 Task: Create a due date automation trigger when advanced on, 2 days after a card is due add content with a name not ending with resume at 11:00 AM.
Action: Mouse moved to (940, 276)
Screenshot: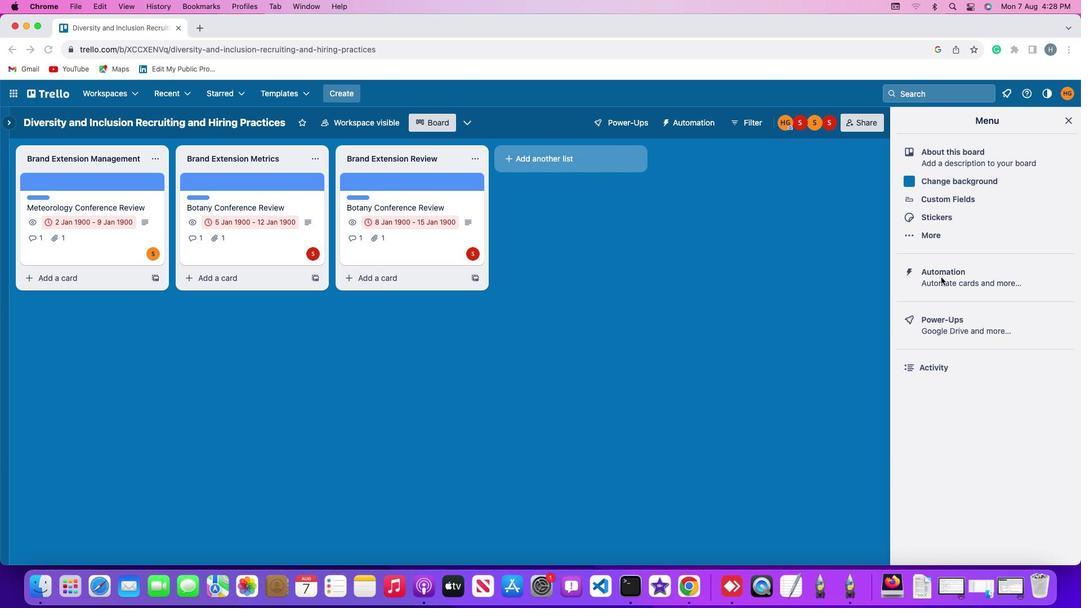 
Action: Mouse pressed left at (940, 276)
Screenshot: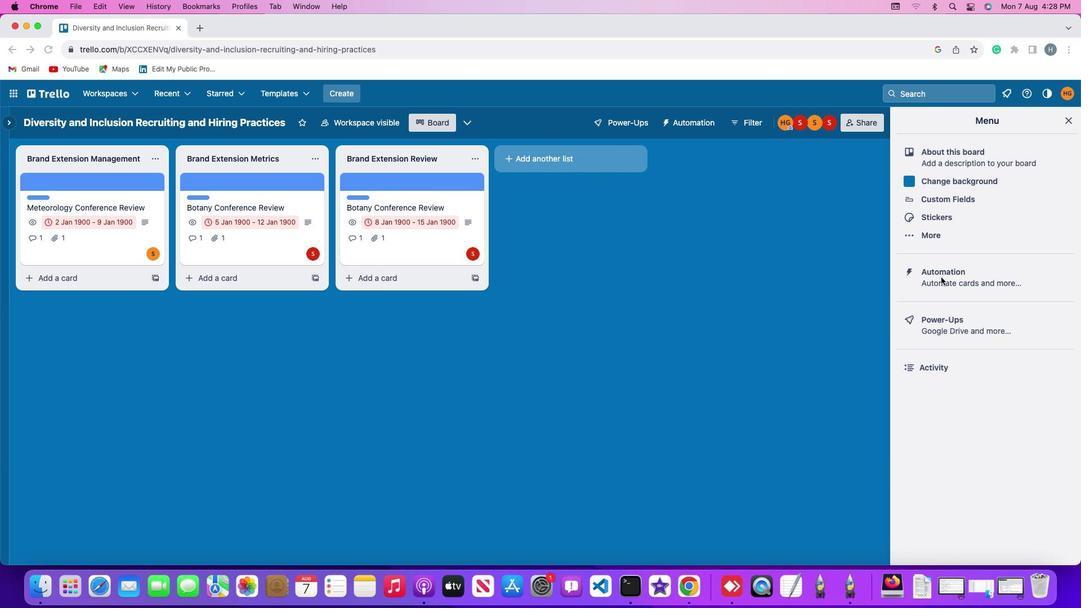 
Action: Mouse pressed left at (940, 276)
Screenshot: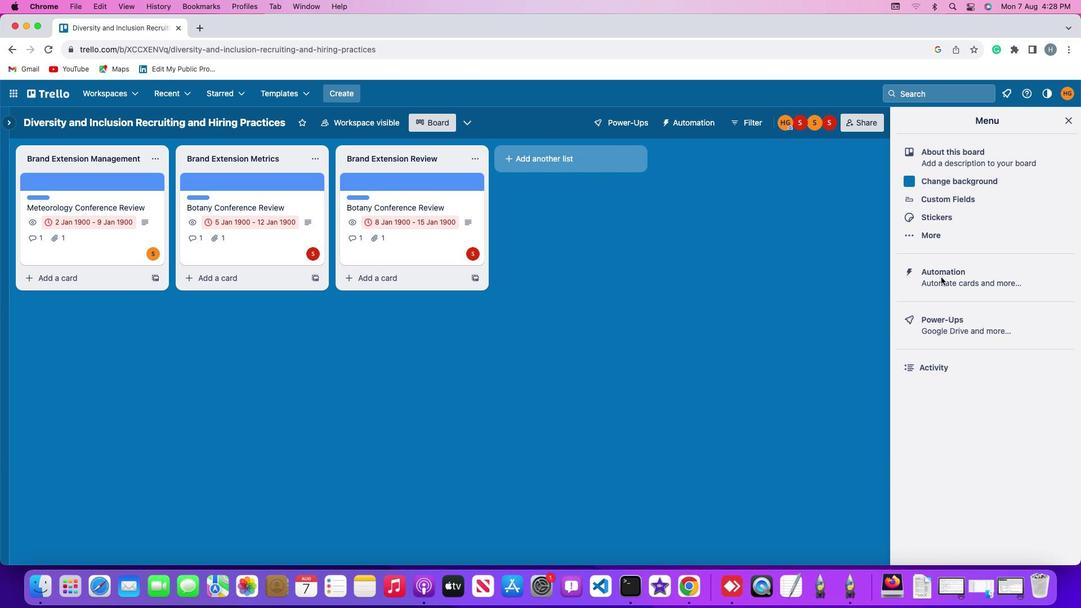 
Action: Mouse moved to (74, 264)
Screenshot: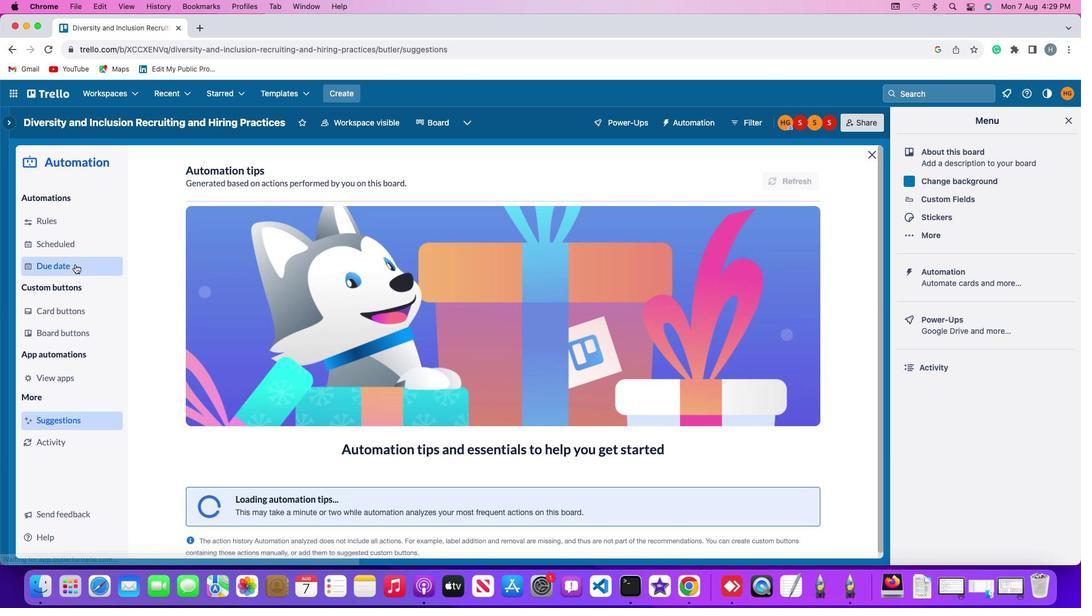 
Action: Mouse pressed left at (74, 264)
Screenshot: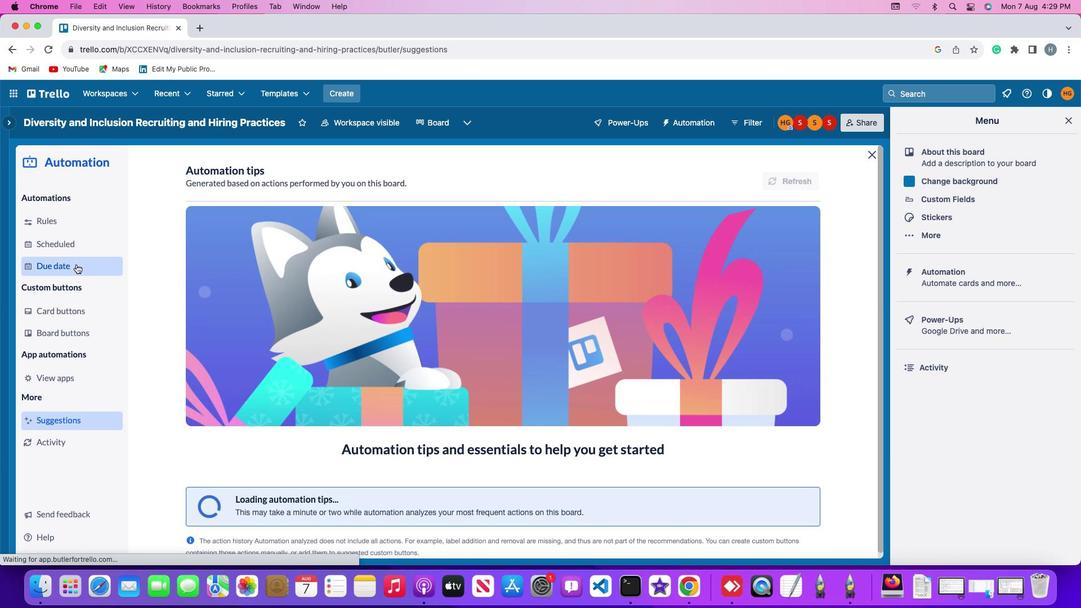 
Action: Mouse moved to (758, 170)
Screenshot: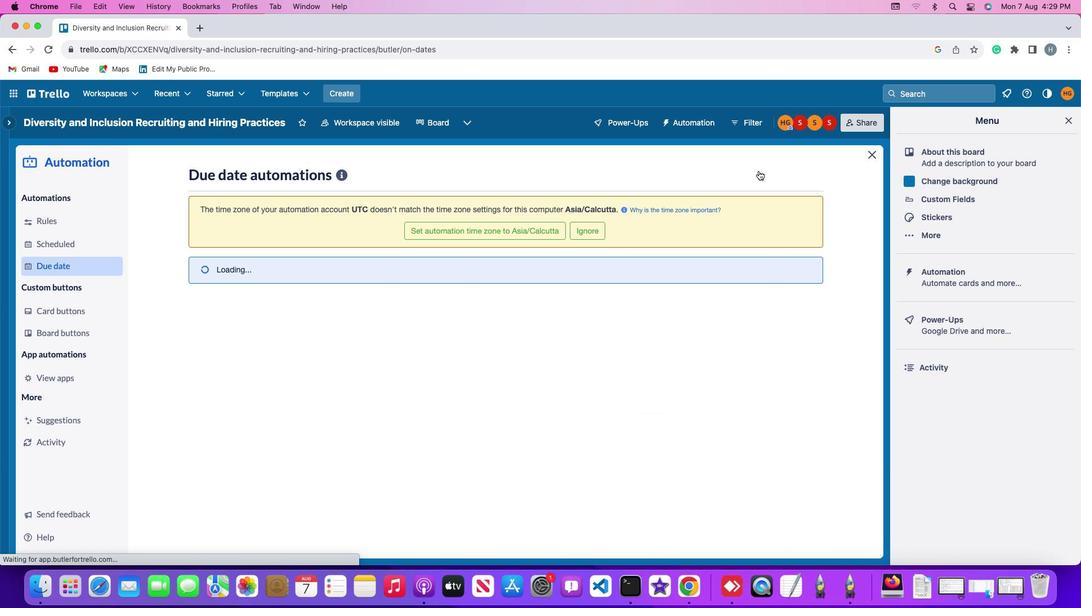 
Action: Mouse pressed left at (758, 170)
Screenshot: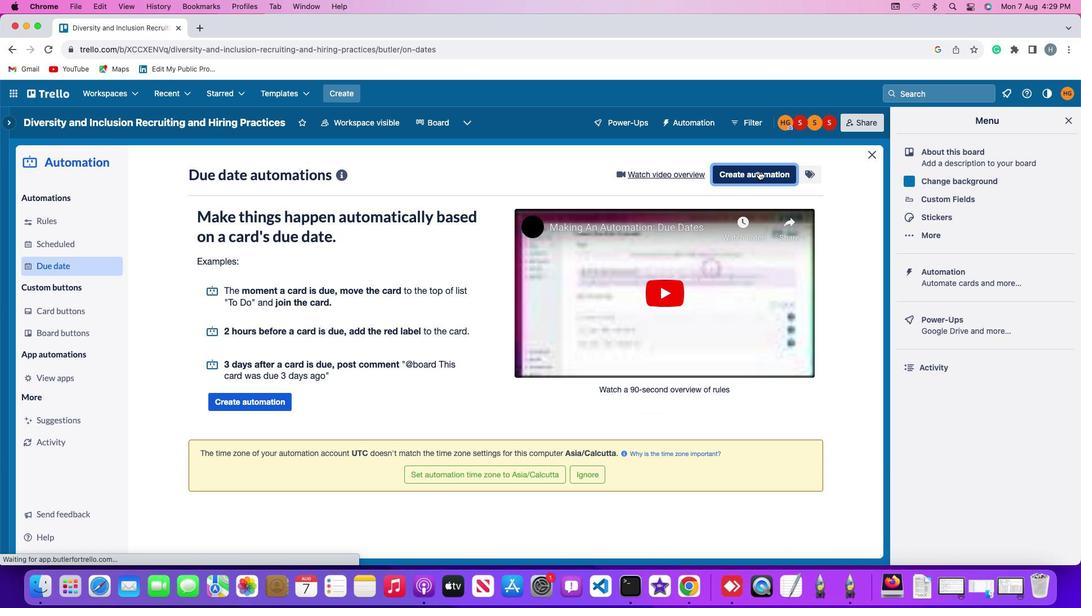 
Action: Mouse moved to (472, 280)
Screenshot: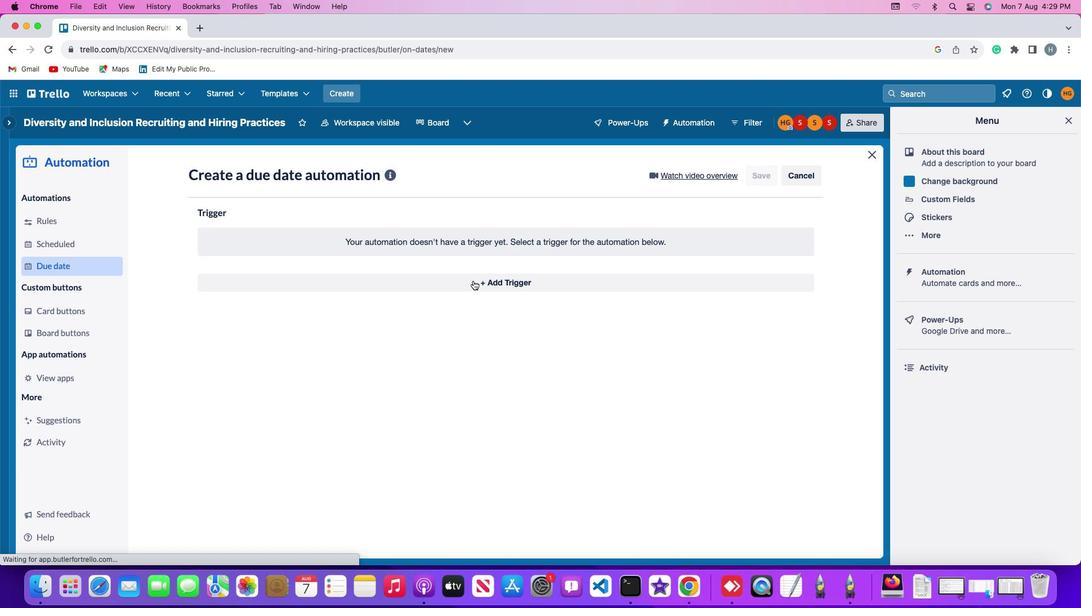 
Action: Mouse pressed left at (472, 280)
Screenshot: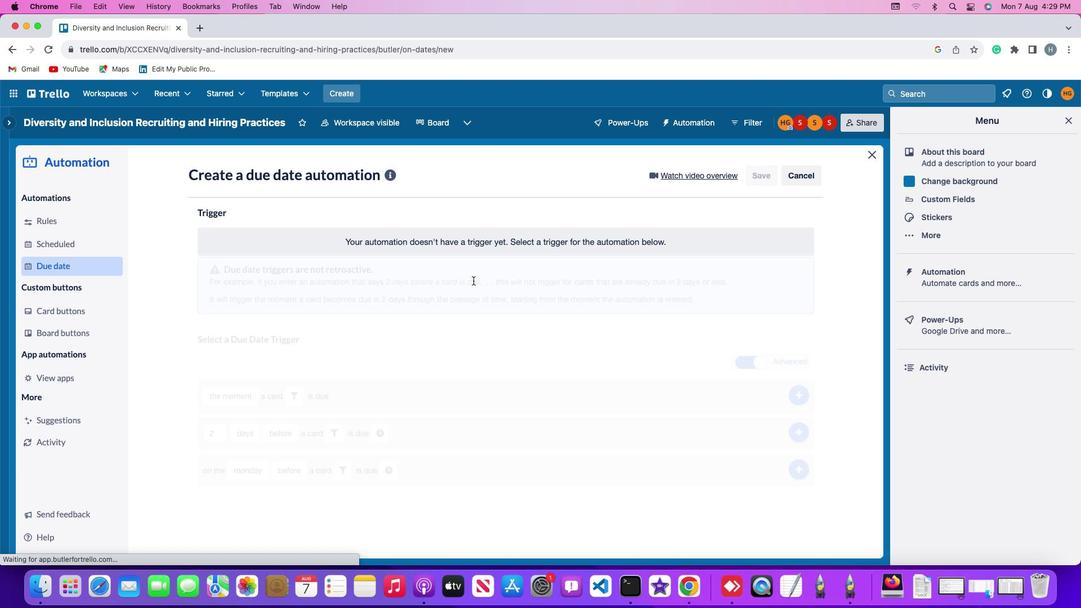 
Action: Mouse moved to (219, 454)
Screenshot: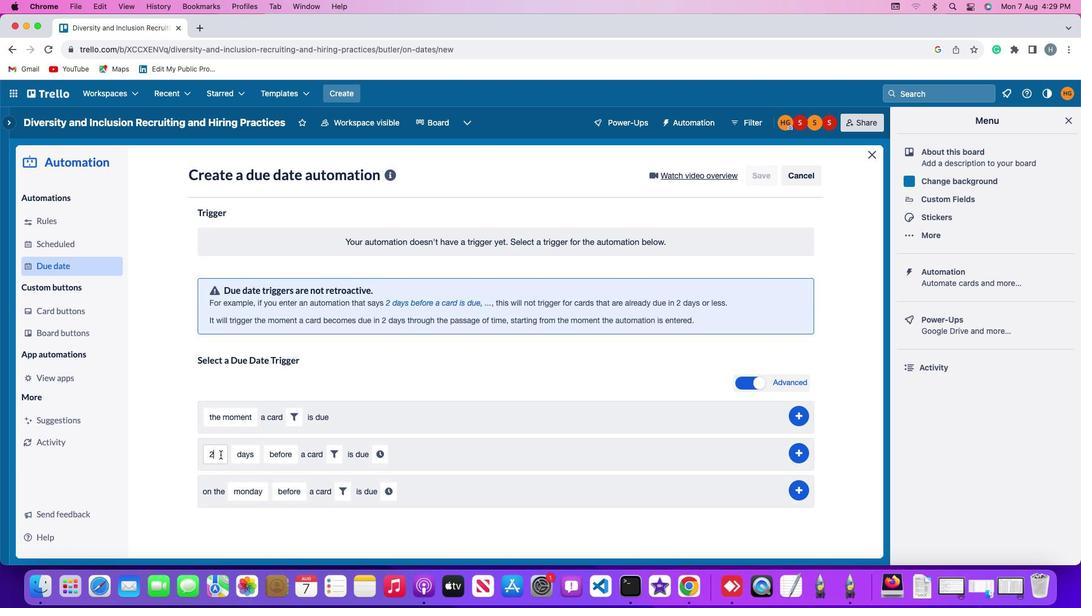 
Action: Mouse pressed left at (219, 454)
Screenshot: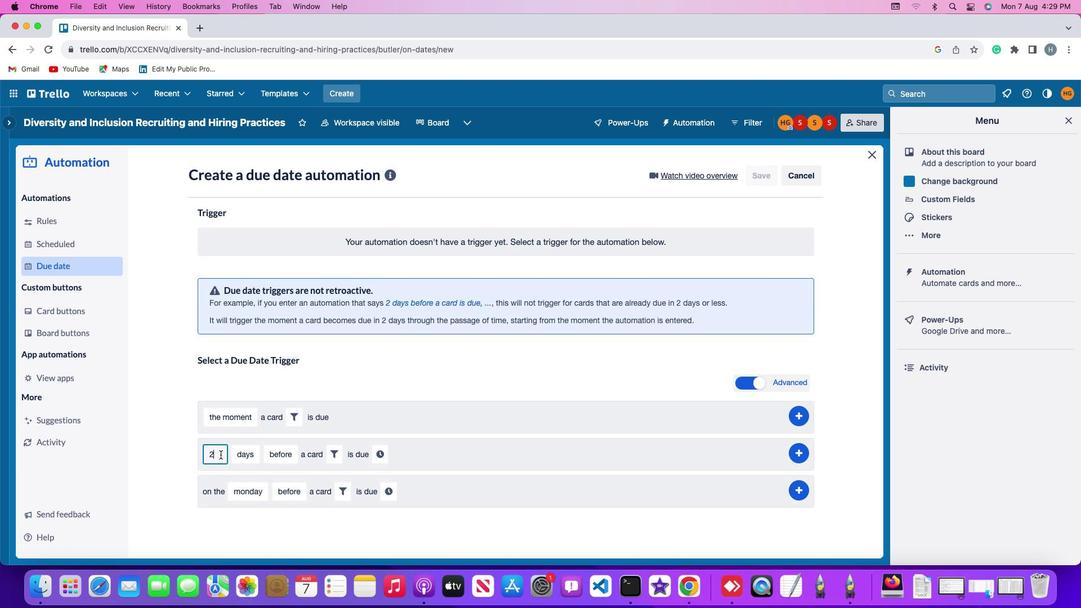 
Action: Key pressed Key.backspace'2'
Screenshot: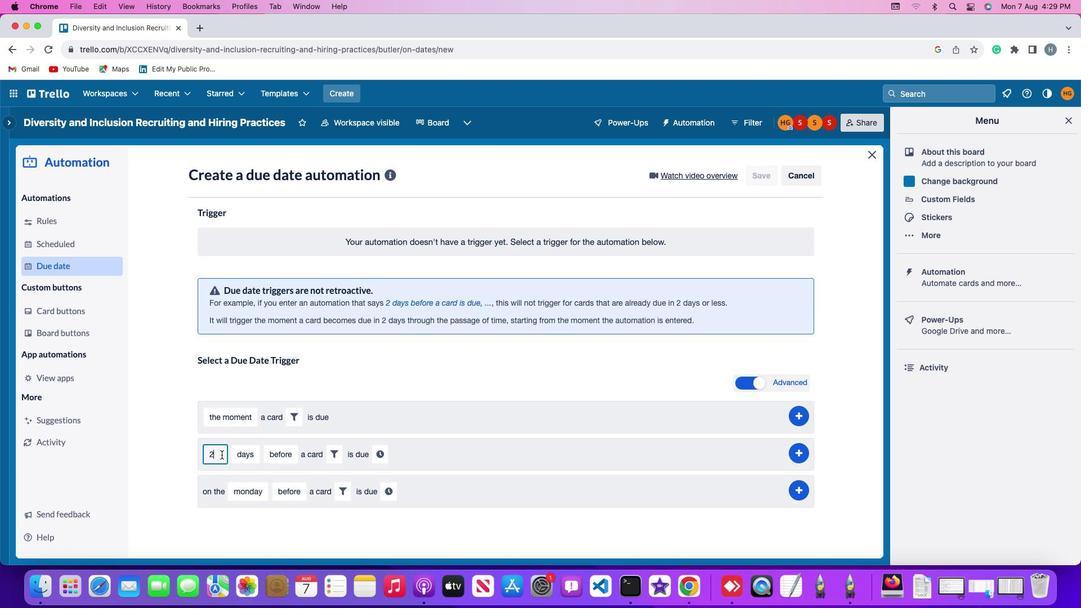 
Action: Mouse moved to (240, 453)
Screenshot: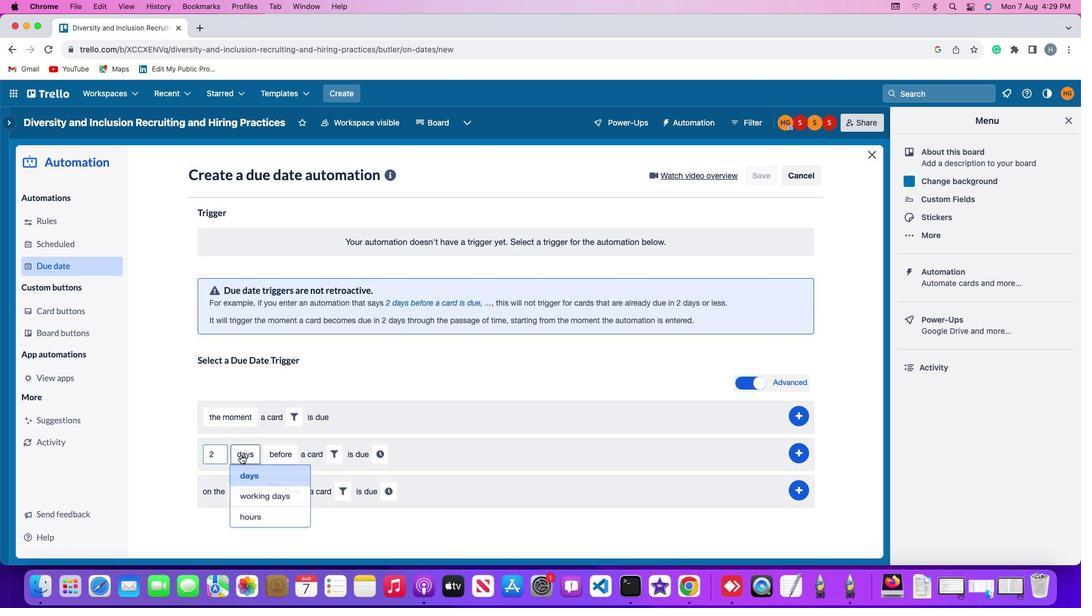 
Action: Mouse pressed left at (240, 453)
Screenshot: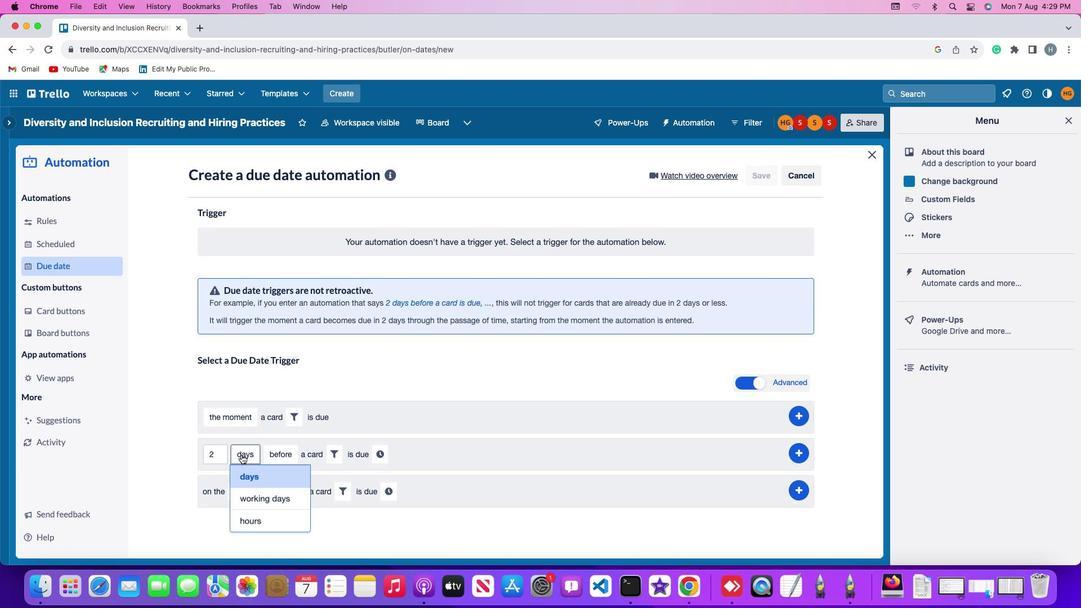
Action: Mouse moved to (258, 478)
Screenshot: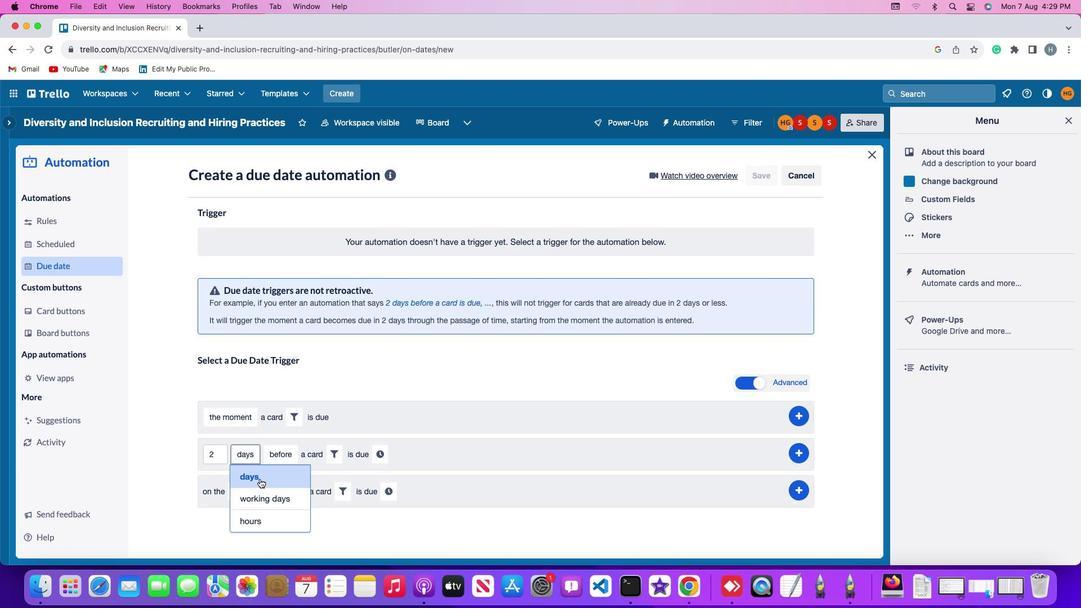 
Action: Mouse pressed left at (258, 478)
Screenshot: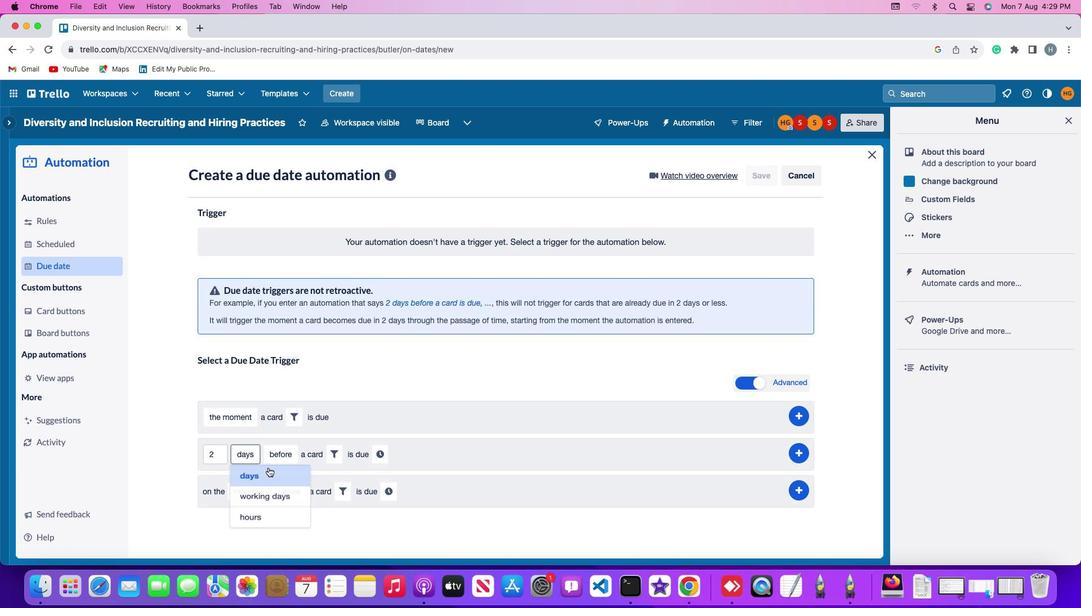 
Action: Mouse moved to (277, 453)
Screenshot: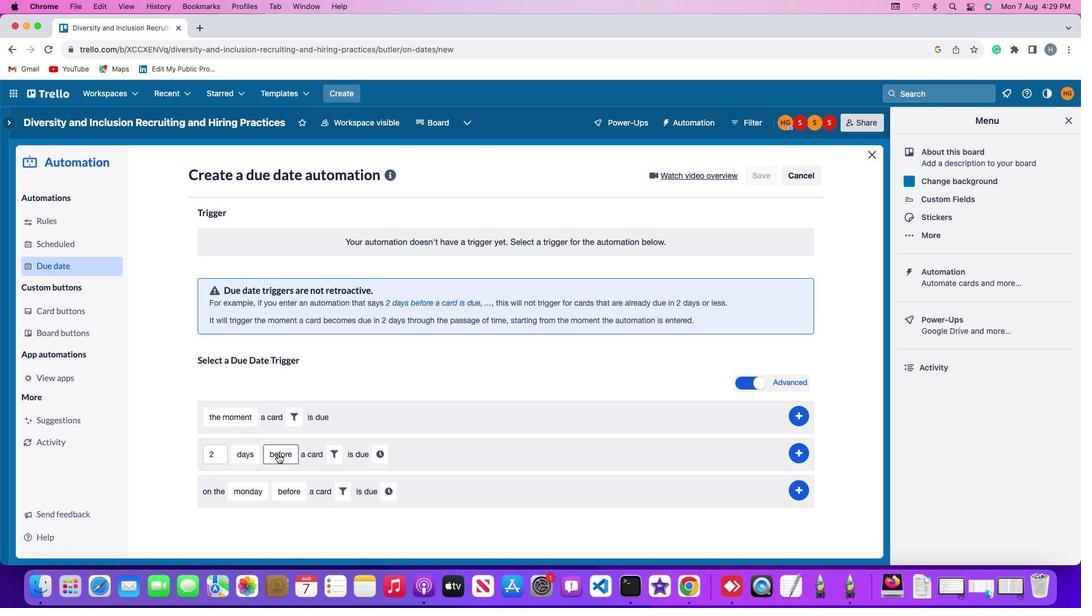 
Action: Mouse pressed left at (277, 453)
Screenshot: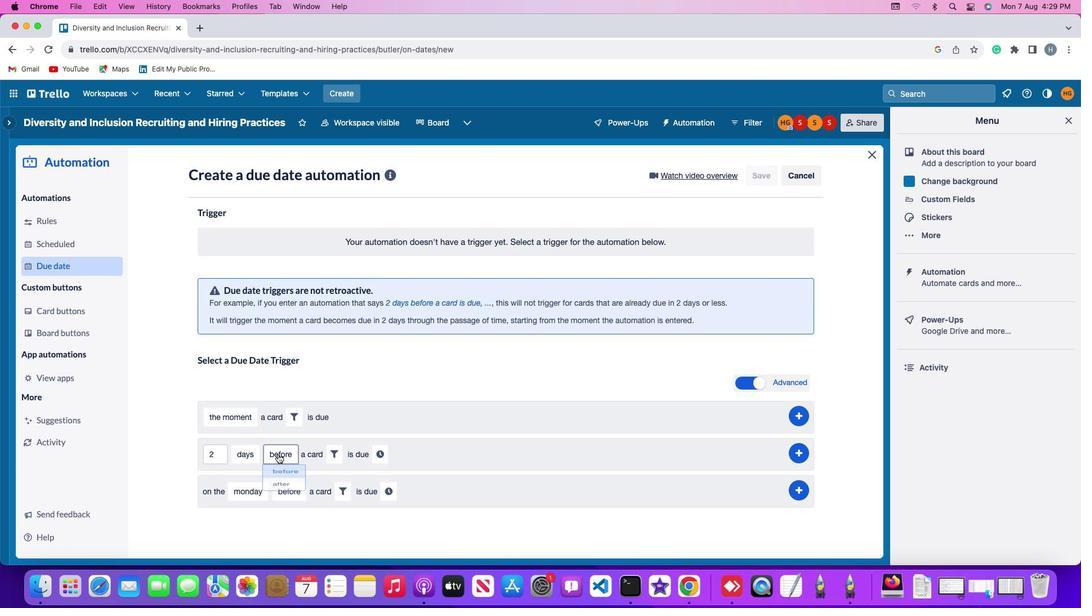 
Action: Mouse moved to (277, 502)
Screenshot: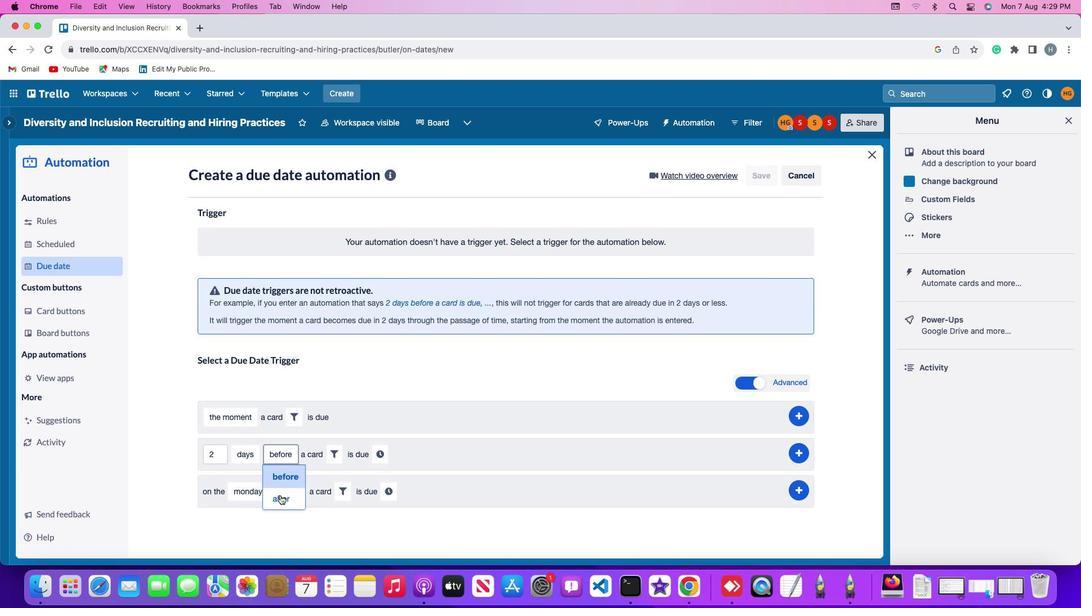
Action: Mouse pressed left at (277, 502)
Screenshot: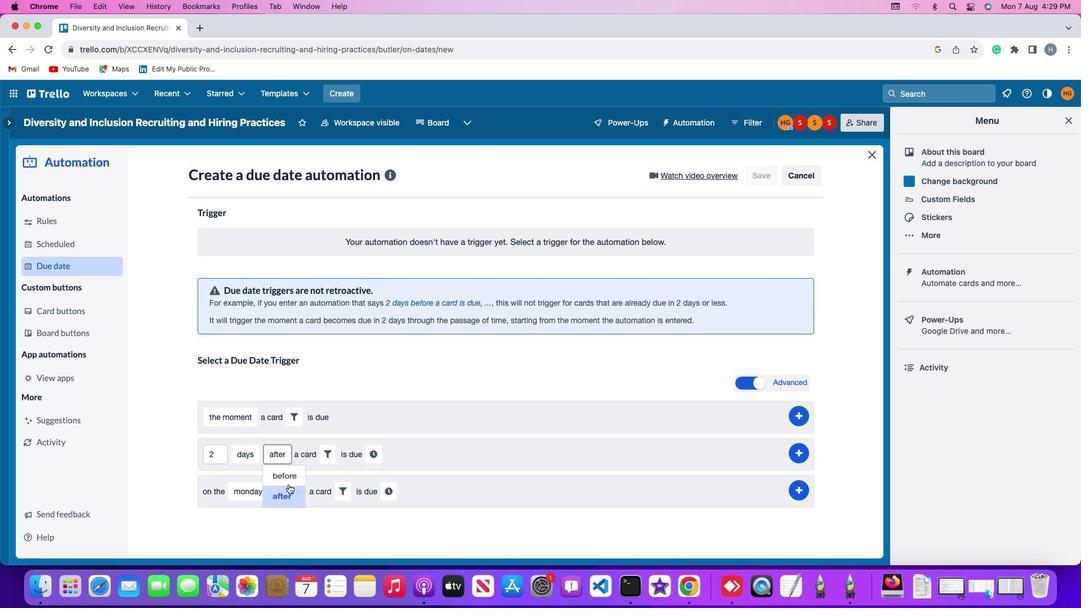 
Action: Mouse moved to (325, 454)
Screenshot: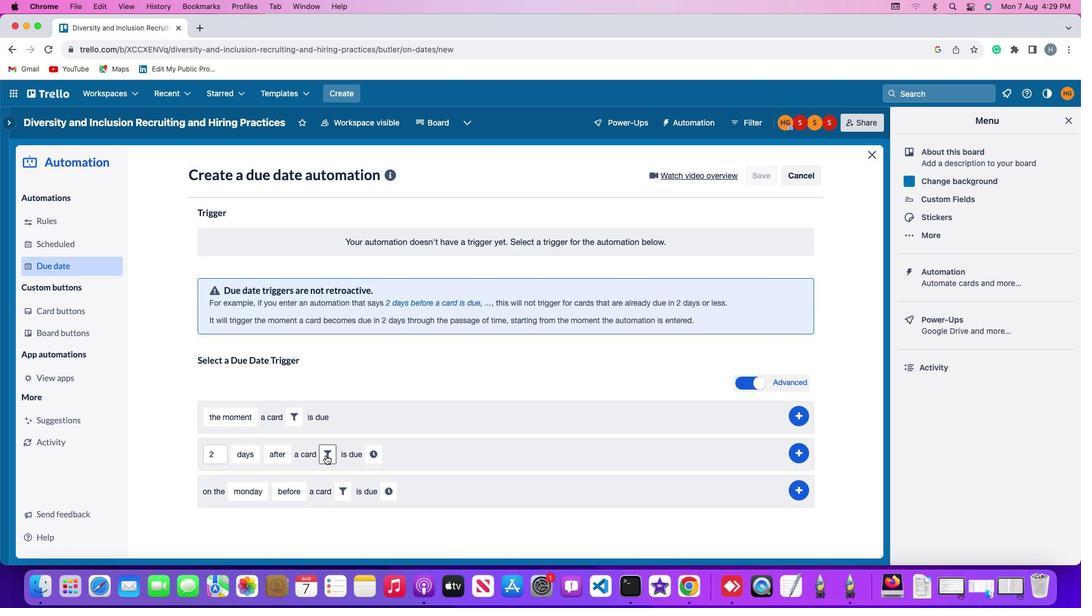 
Action: Mouse pressed left at (325, 454)
Screenshot: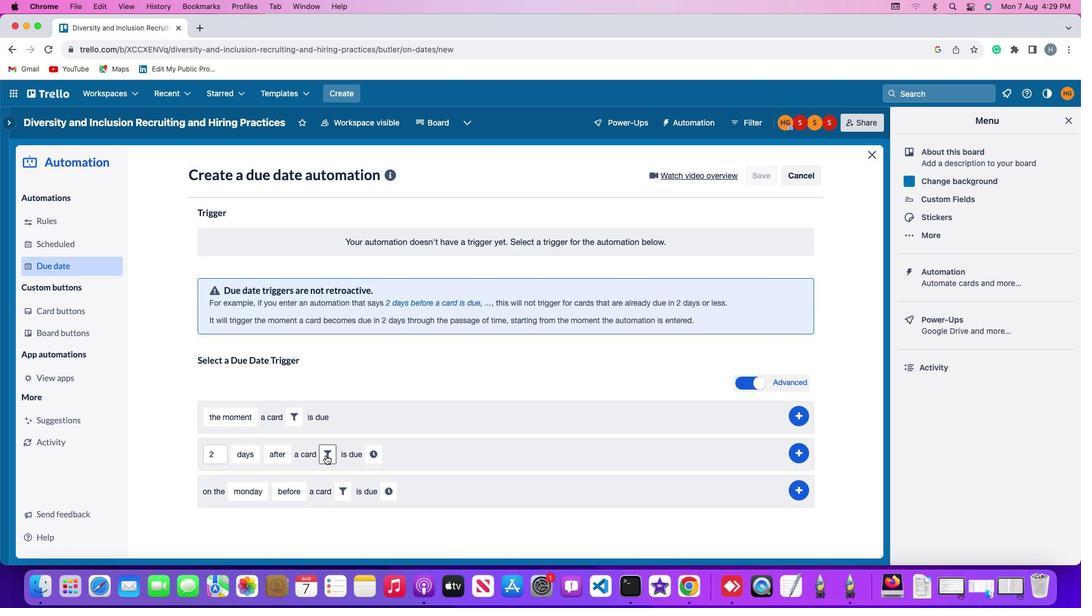 
Action: Mouse moved to (469, 489)
Screenshot: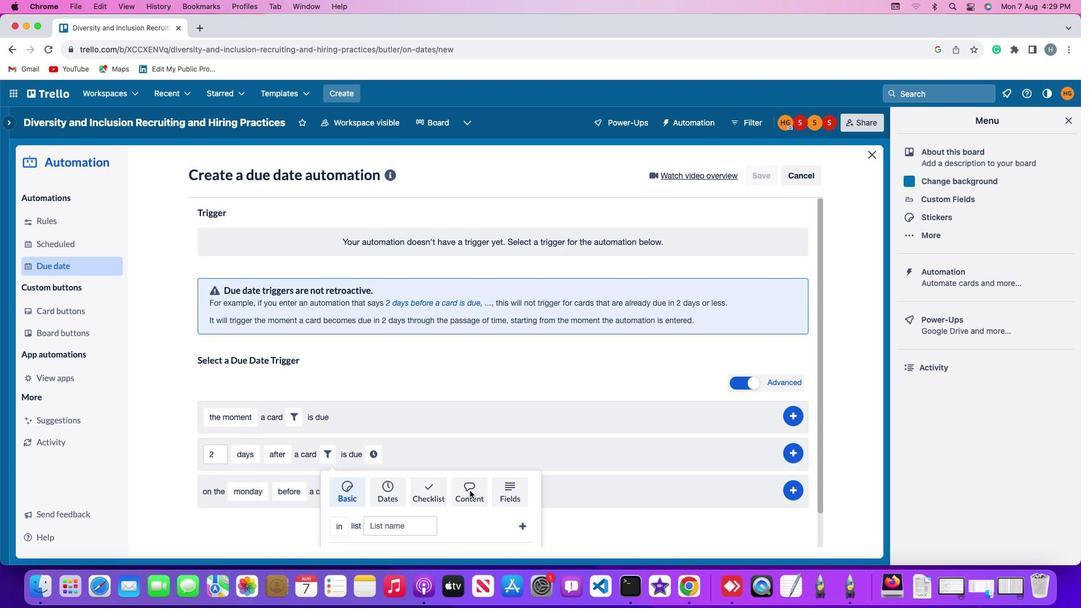 
Action: Mouse pressed left at (469, 489)
Screenshot: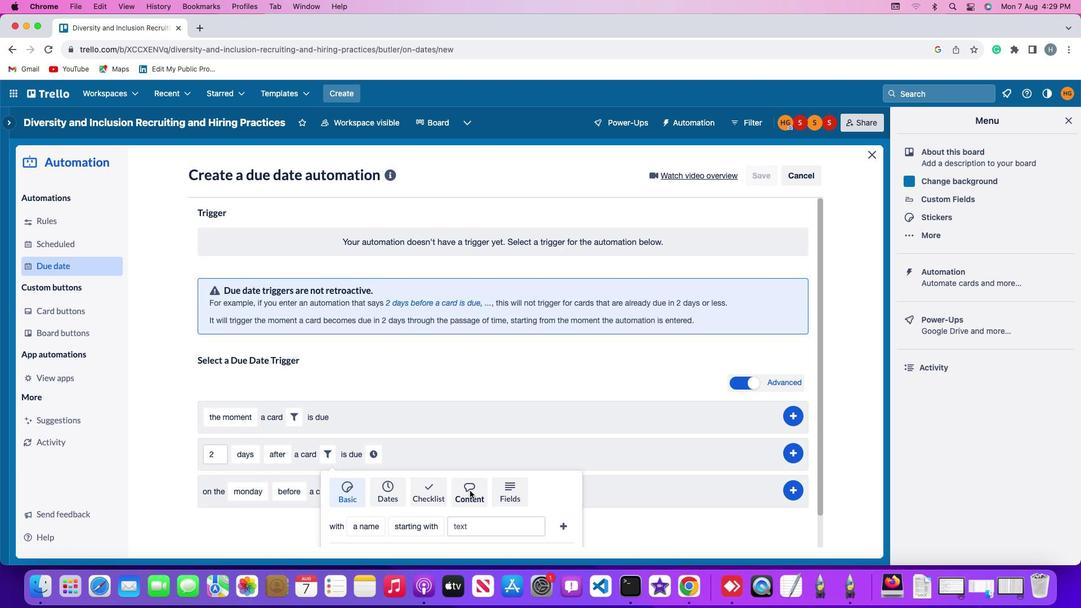 
Action: Mouse moved to (450, 491)
Screenshot: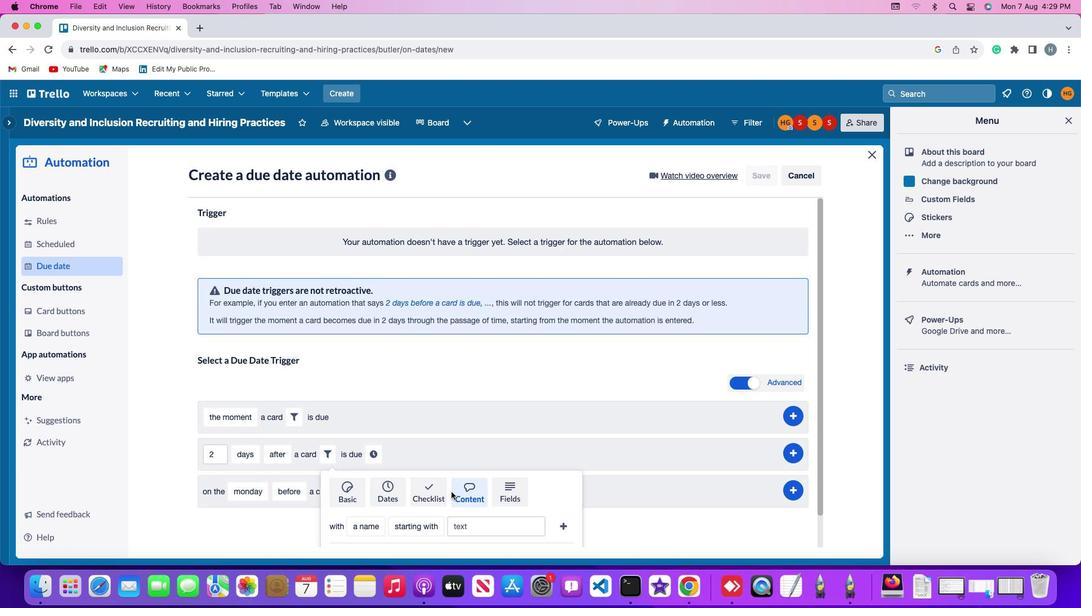 
Action: Mouse scrolled (450, 491) with delta (0, 0)
Screenshot: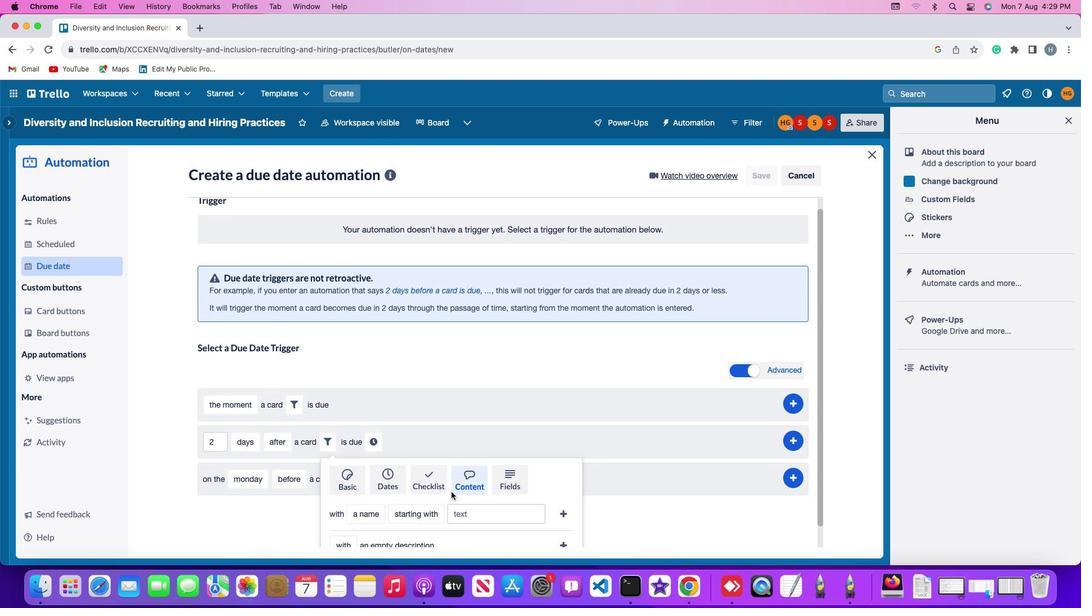 
Action: Mouse moved to (450, 491)
Screenshot: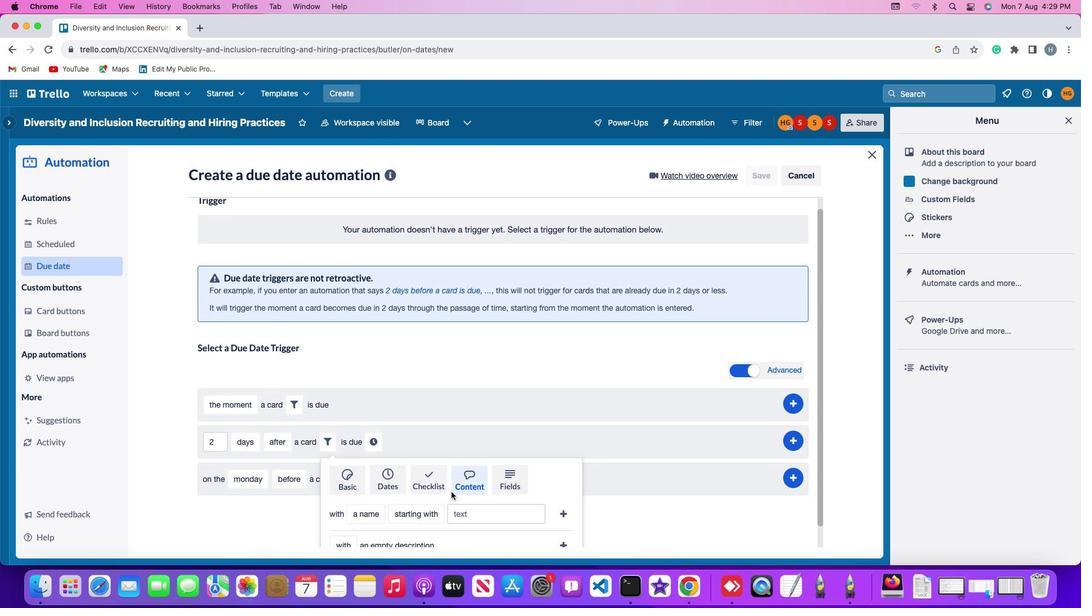 
Action: Mouse scrolled (450, 491) with delta (0, 0)
Screenshot: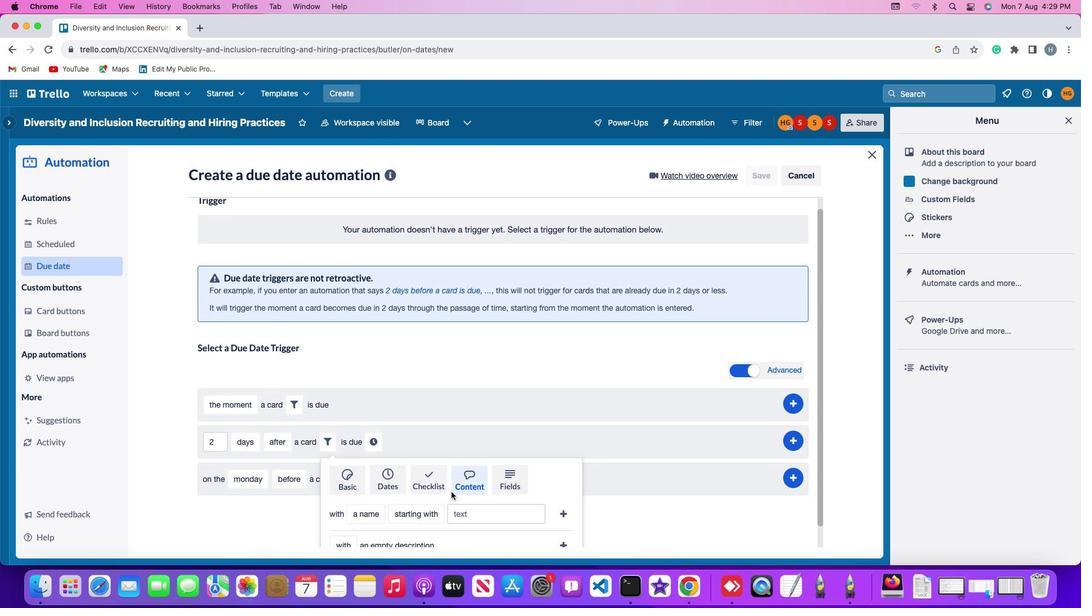
Action: Mouse scrolled (450, 491) with delta (0, -1)
Screenshot: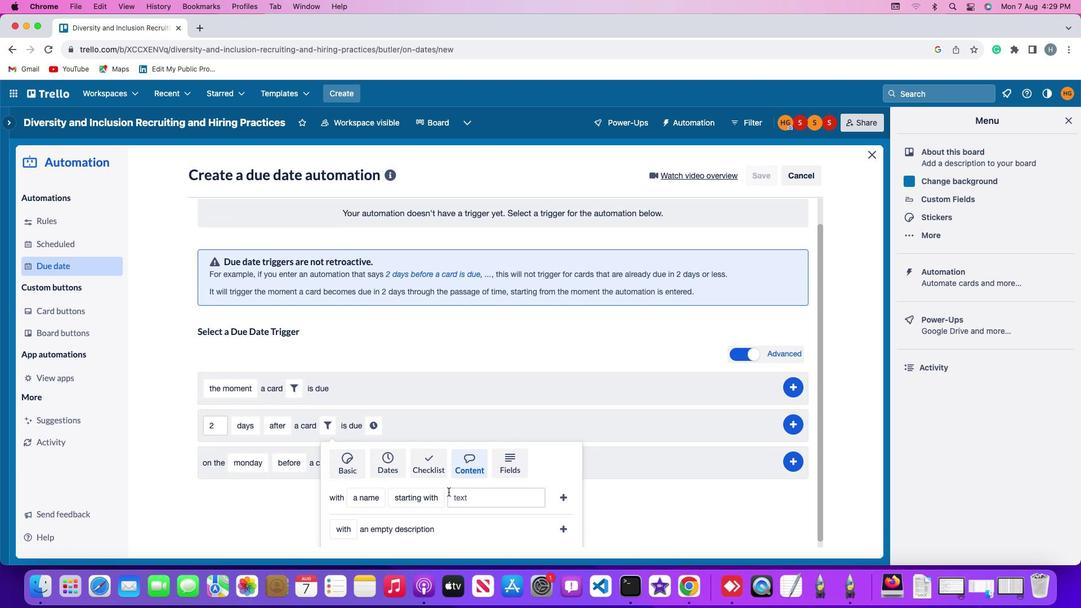 
Action: Mouse moved to (365, 492)
Screenshot: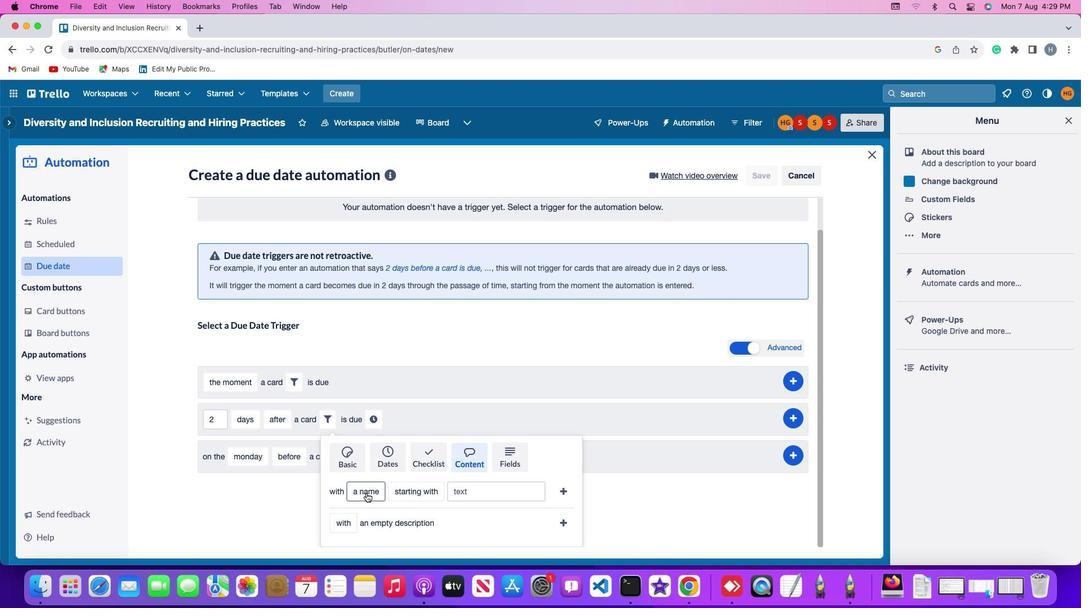 
Action: Mouse pressed left at (365, 492)
Screenshot: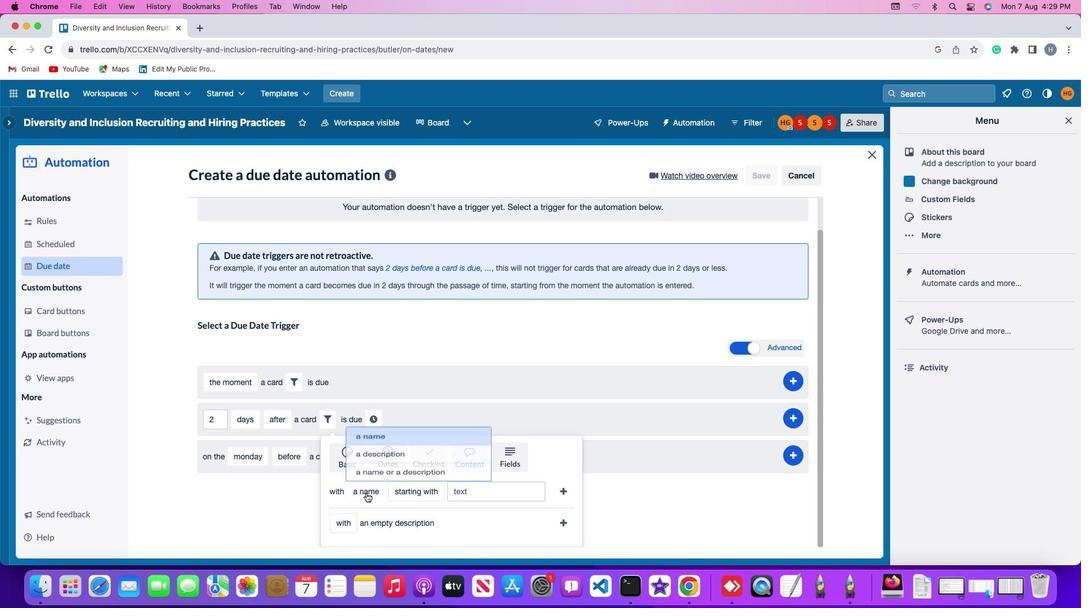 
Action: Mouse moved to (377, 426)
Screenshot: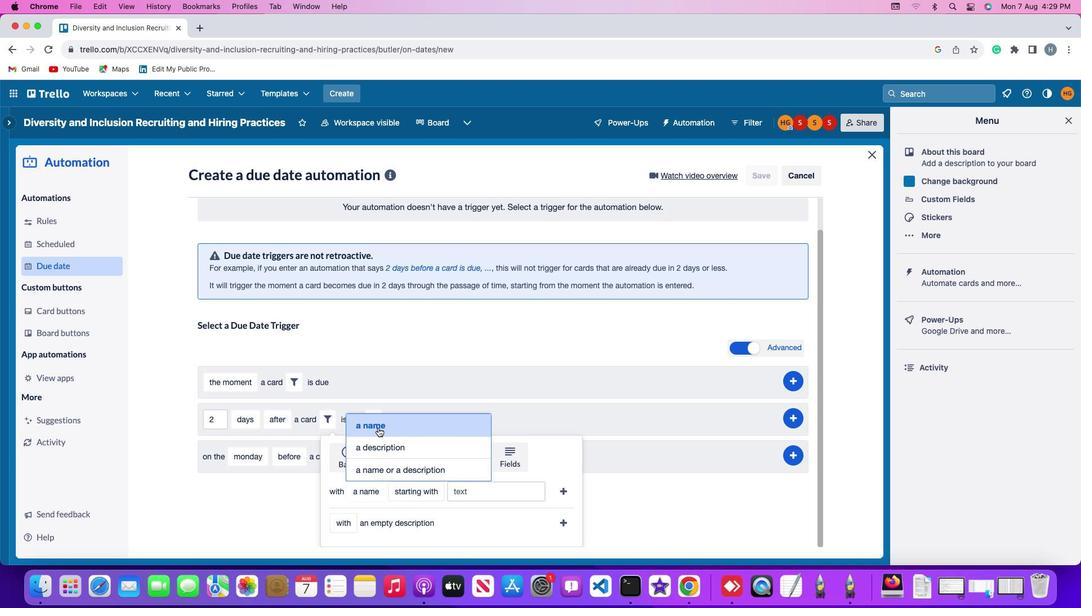 
Action: Mouse pressed left at (377, 426)
Screenshot: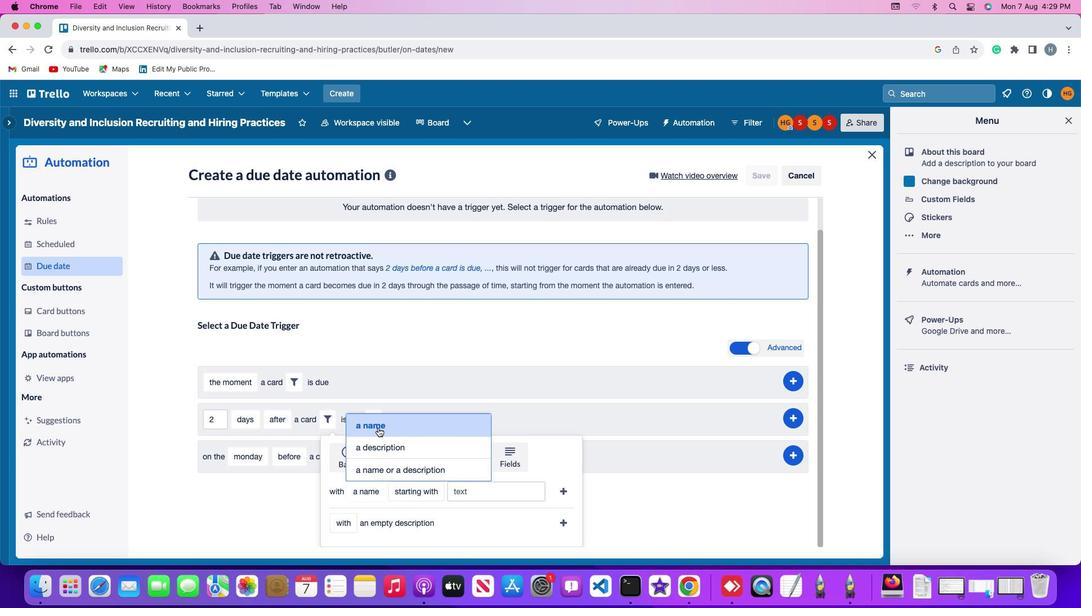 
Action: Mouse moved to (417, 489)
Screenshot: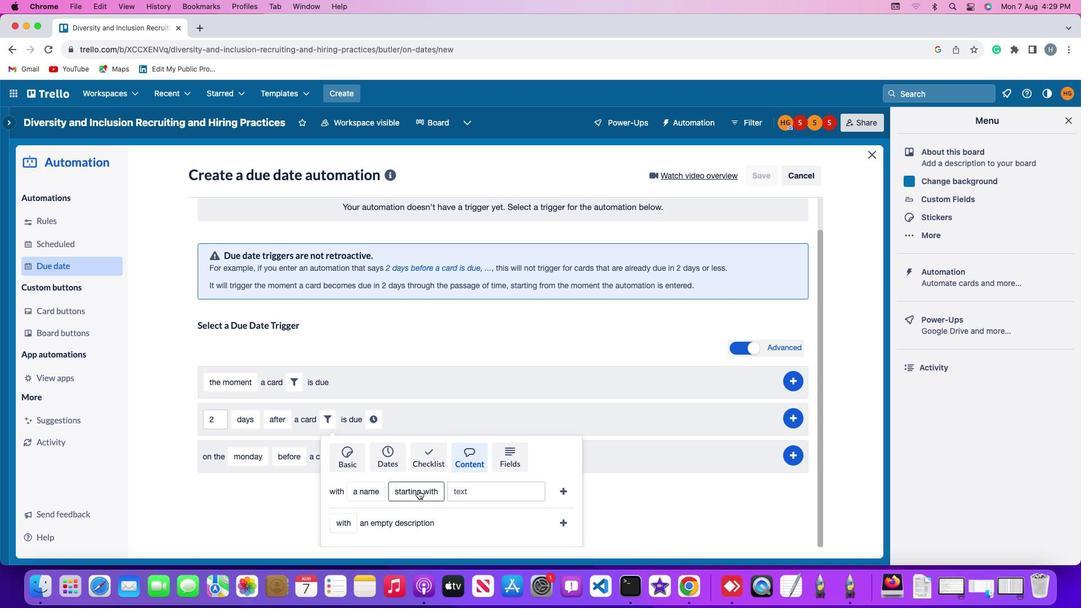 
Action: Mouse pressed left at (417, 489)
Screenshot: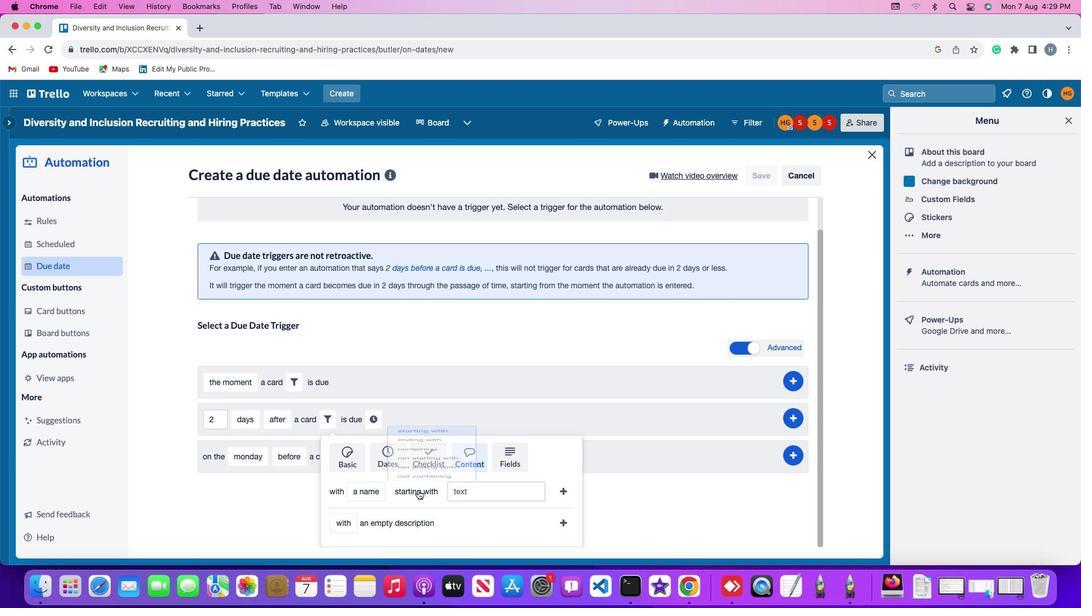 
Action: Mouse moved to (423, 445)
Screenshot: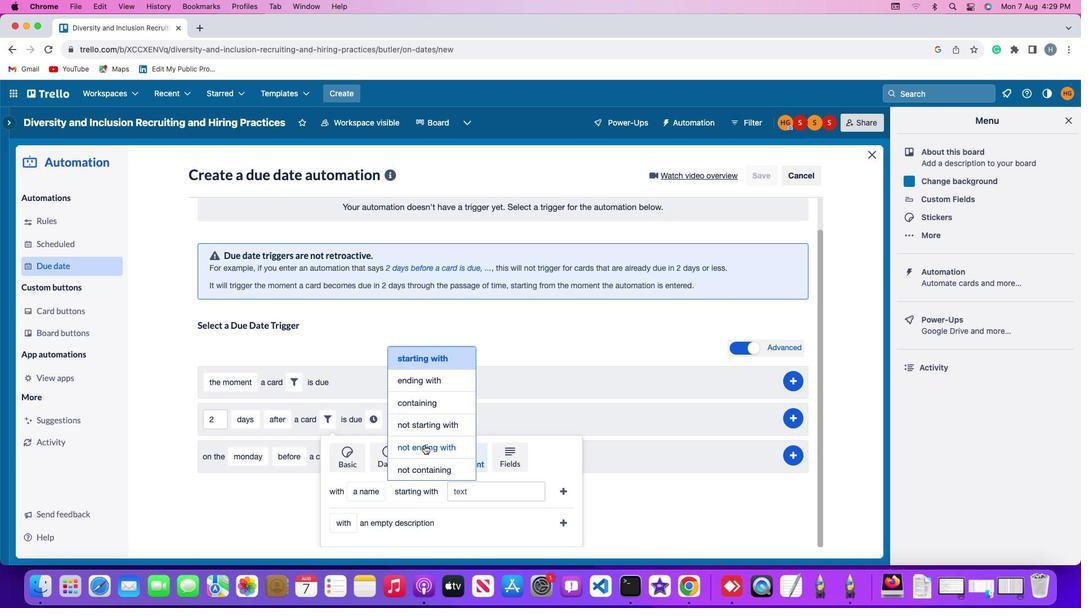 
Action: Mouse pressed left at (423, 445)
Screenshot: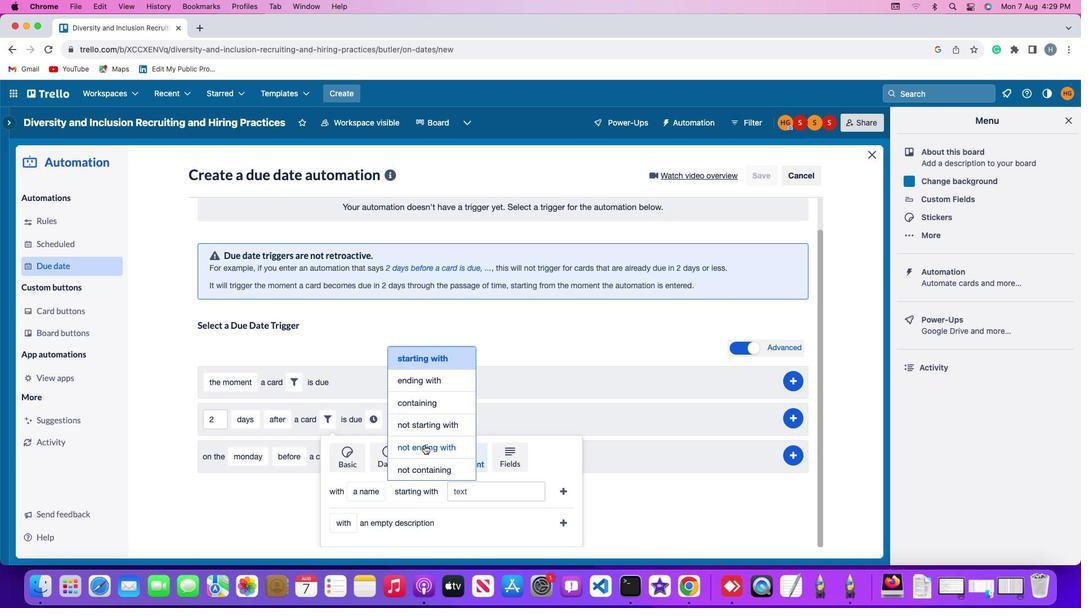 
Action: Mouse moved to (482, 496)
Screenshot: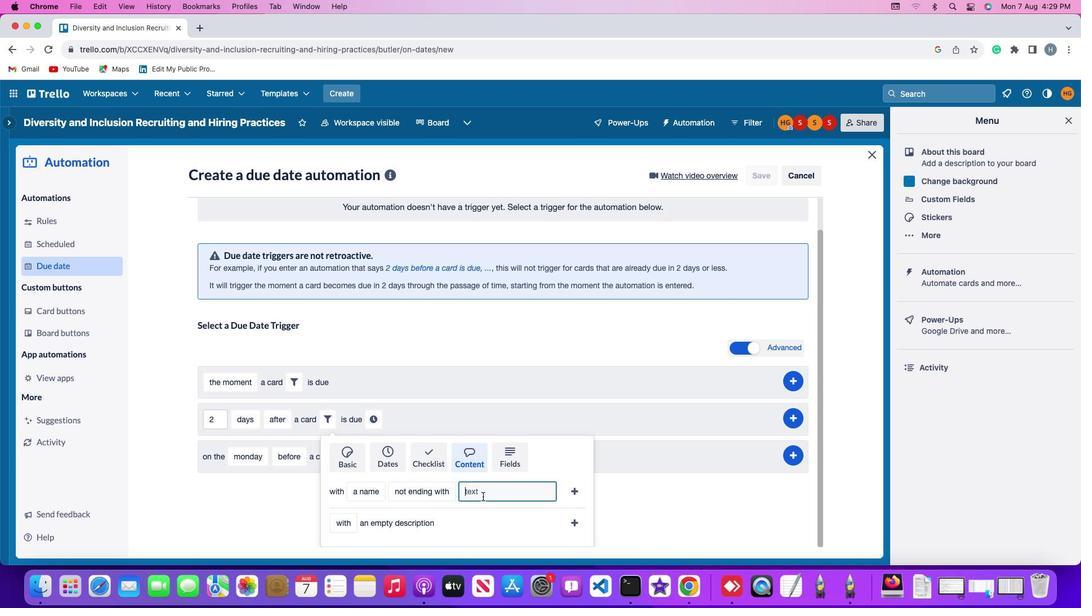 
Action: Mouse pressed left at (482, 496)
Screenshot: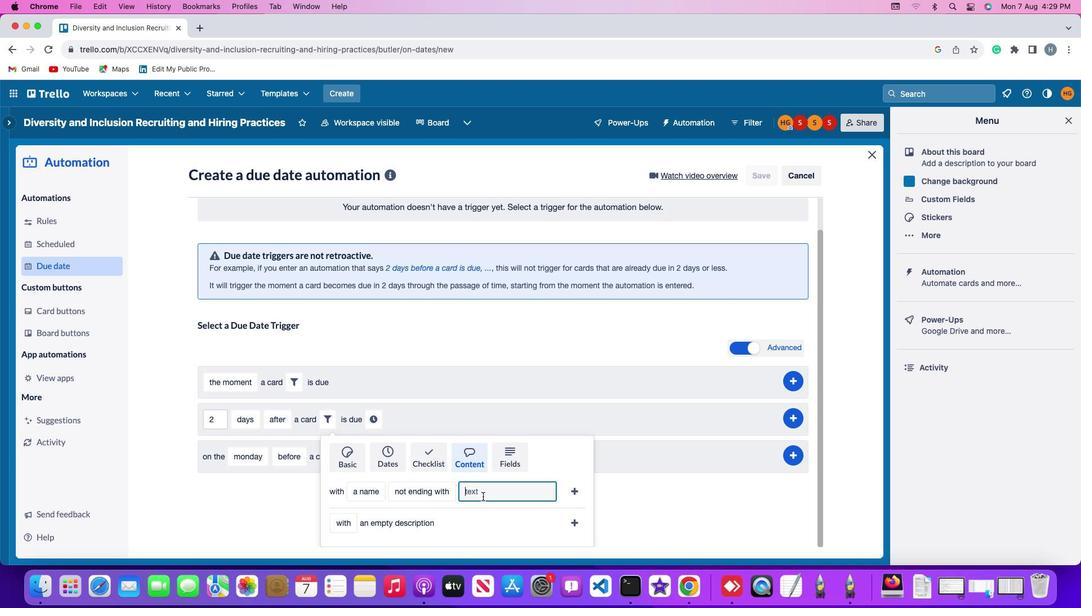 
Action: Mouse moved to (482, 494)
Screenshot: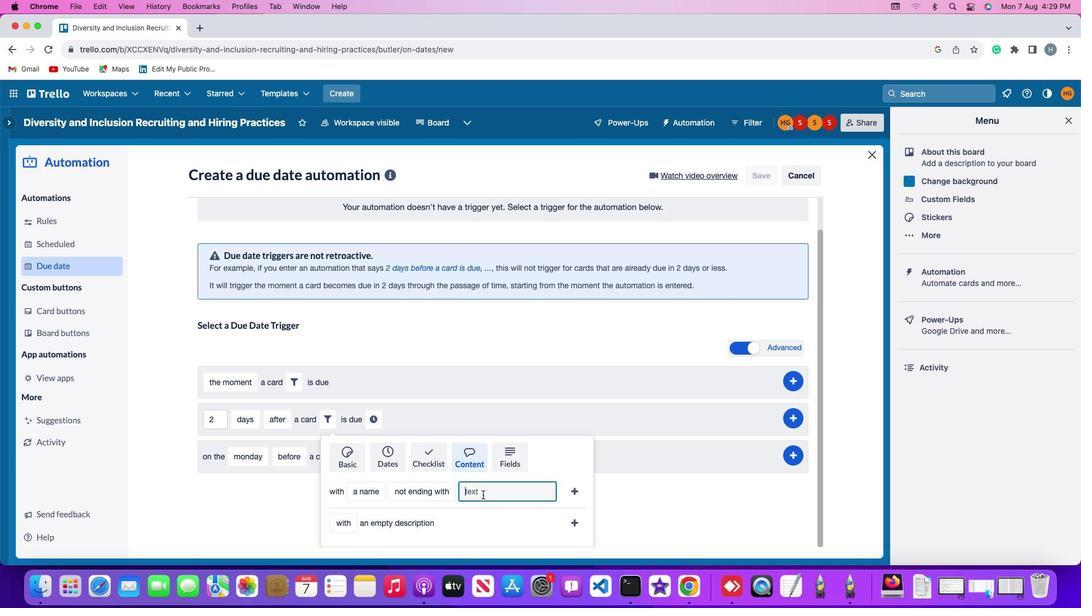
Action: Key pressed 'r''e''s''u''m'
Screenshot: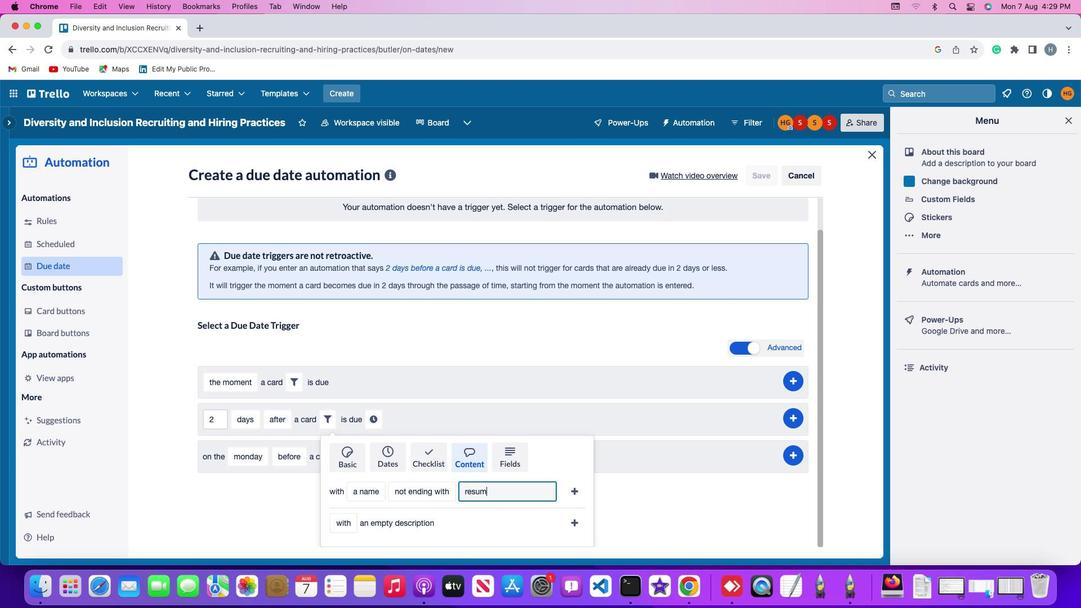 
Action: Mouse moved to (480, 490)
Screenshot: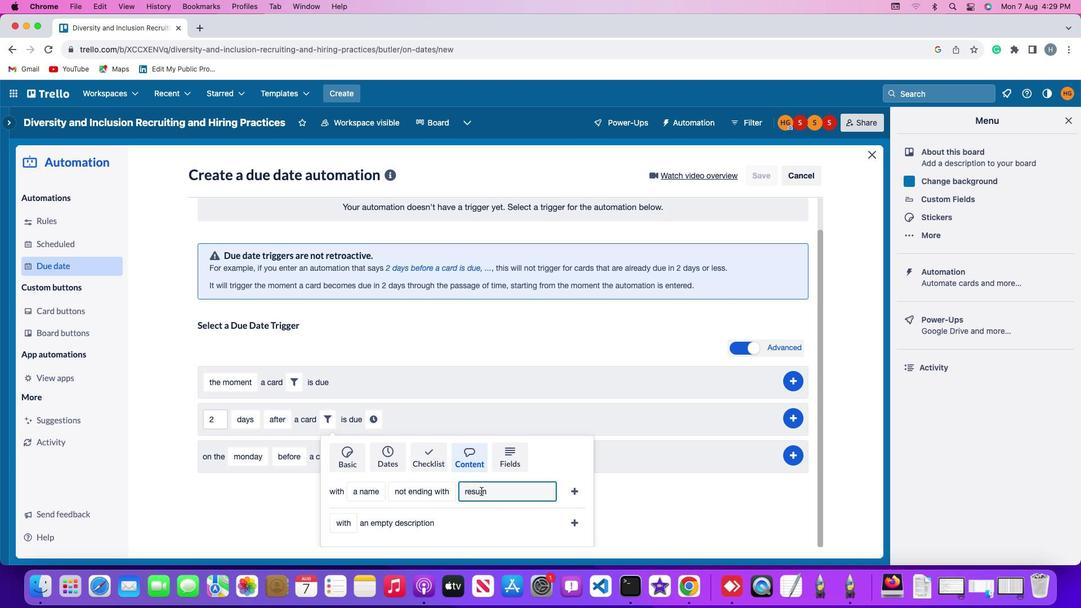 
Action: Key pressed 'e'
Screenshot: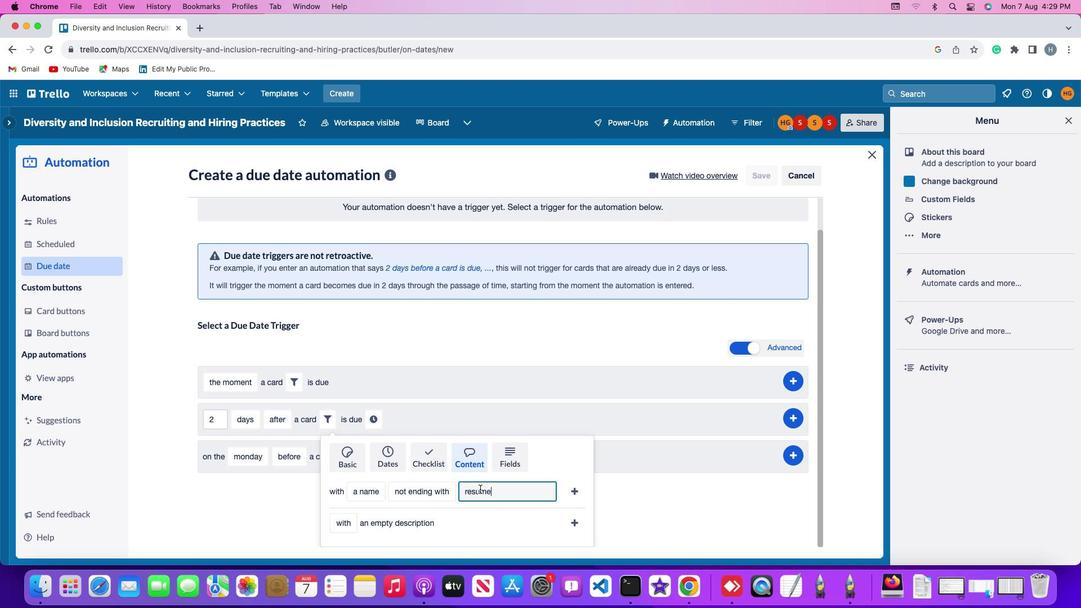 
Action: Mouse moved to (569, 488)
Screenshot: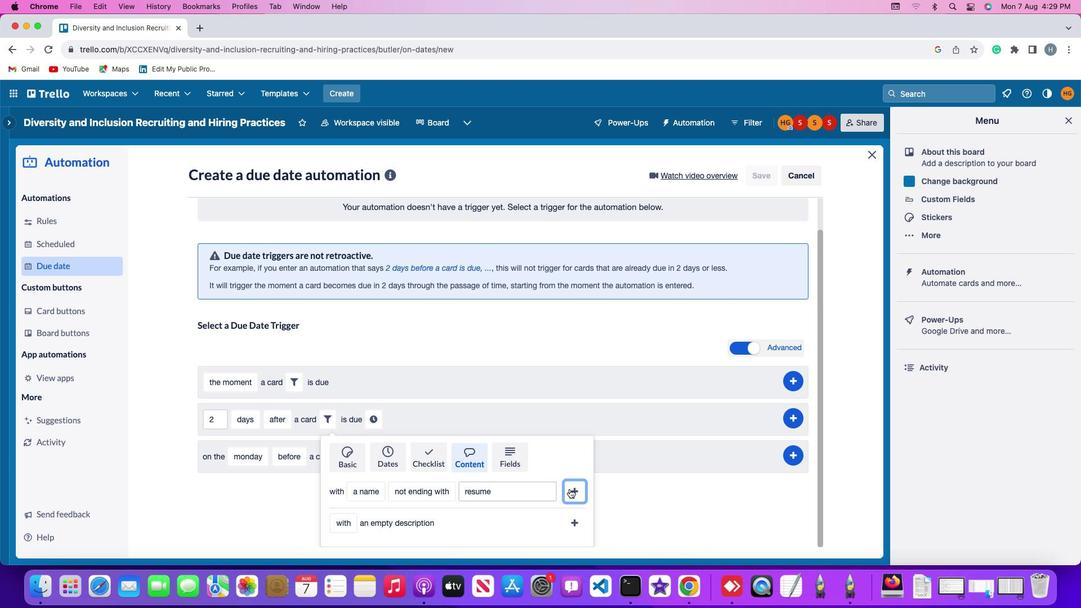 
Action: Mouse pressed left at (569, 488)
Screenshot: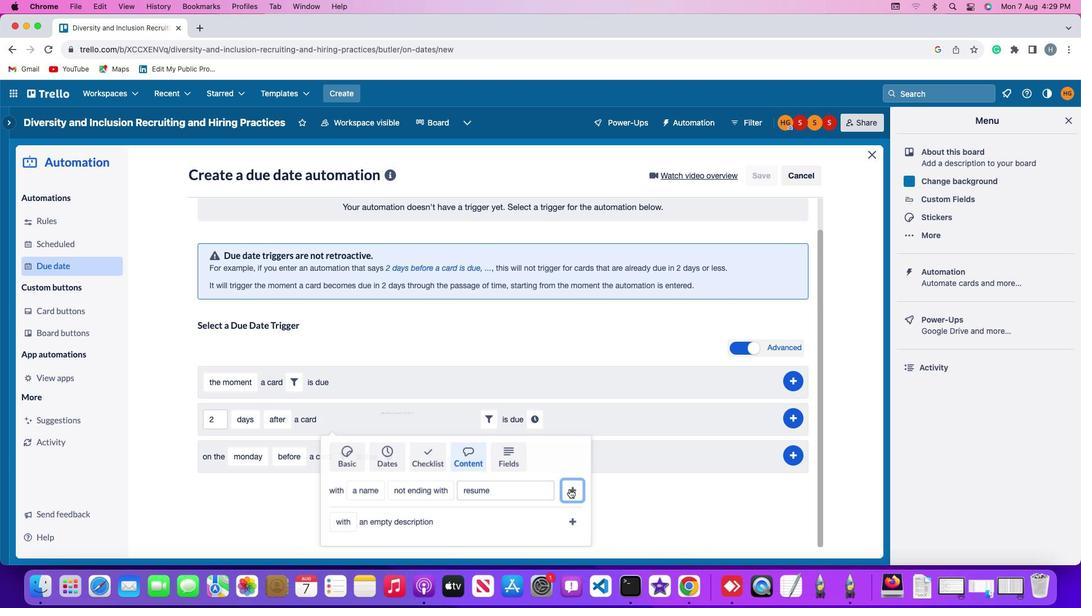 
Action: Mouse moved to (533, 456)
Screenshot: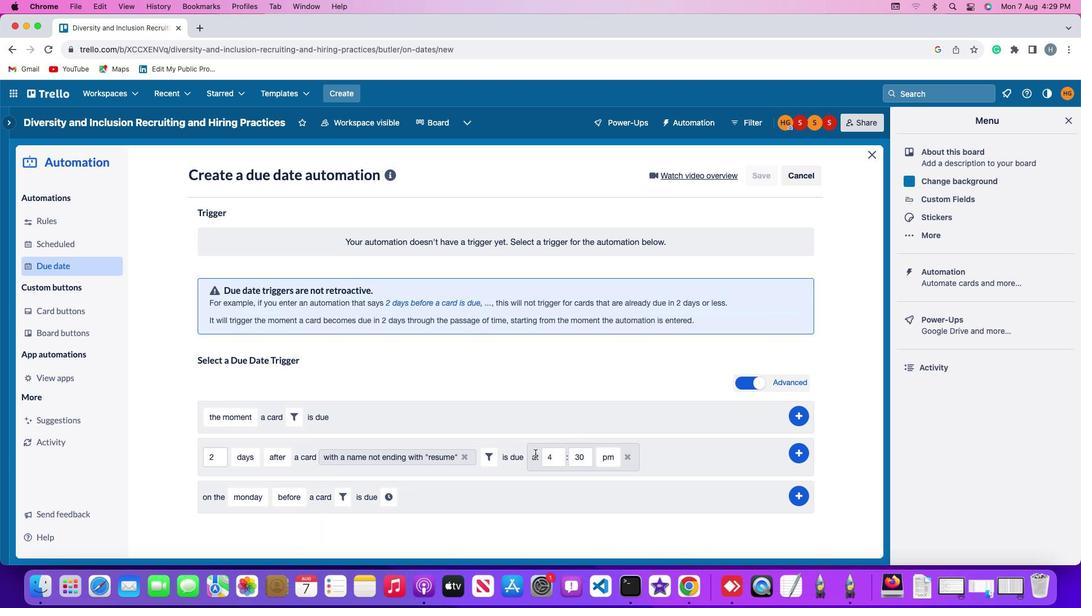 
Action: Mouse pressed left at (533, 456)
Screenshot: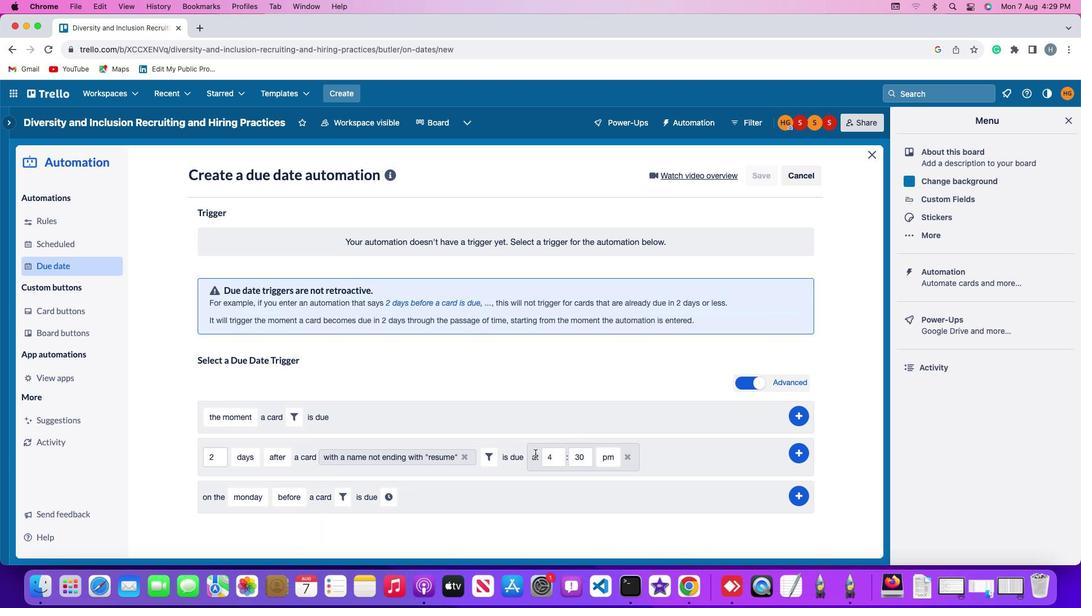 
Action: Mouse moved to (557, 456)
Screenshot: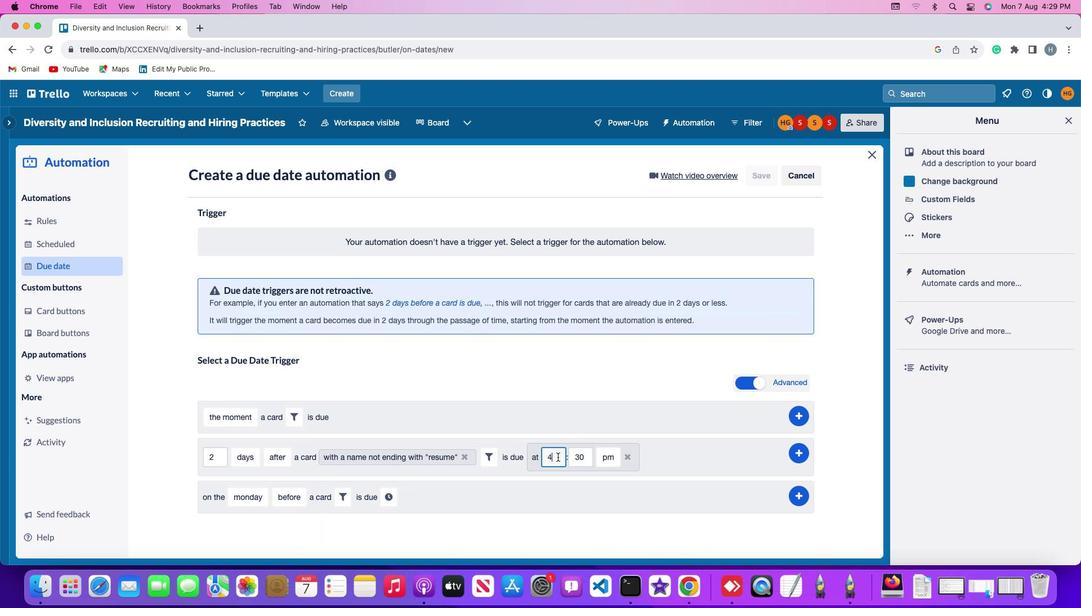 
Action: Mouse pressed left at (557, 456)
Screenshot: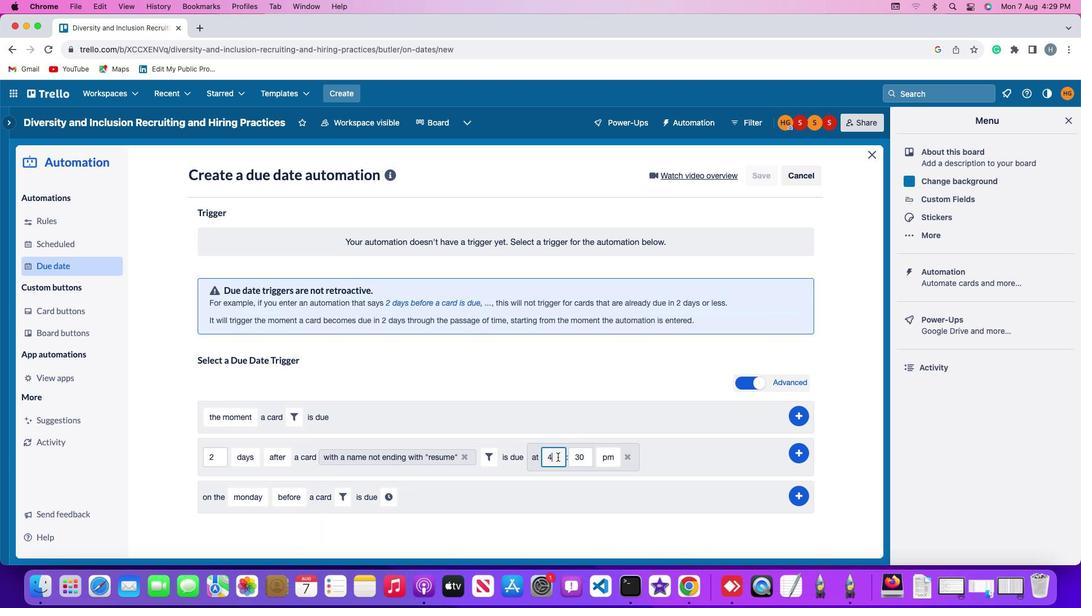 
Action: Mouse moved to (557, 456)
Screenshot: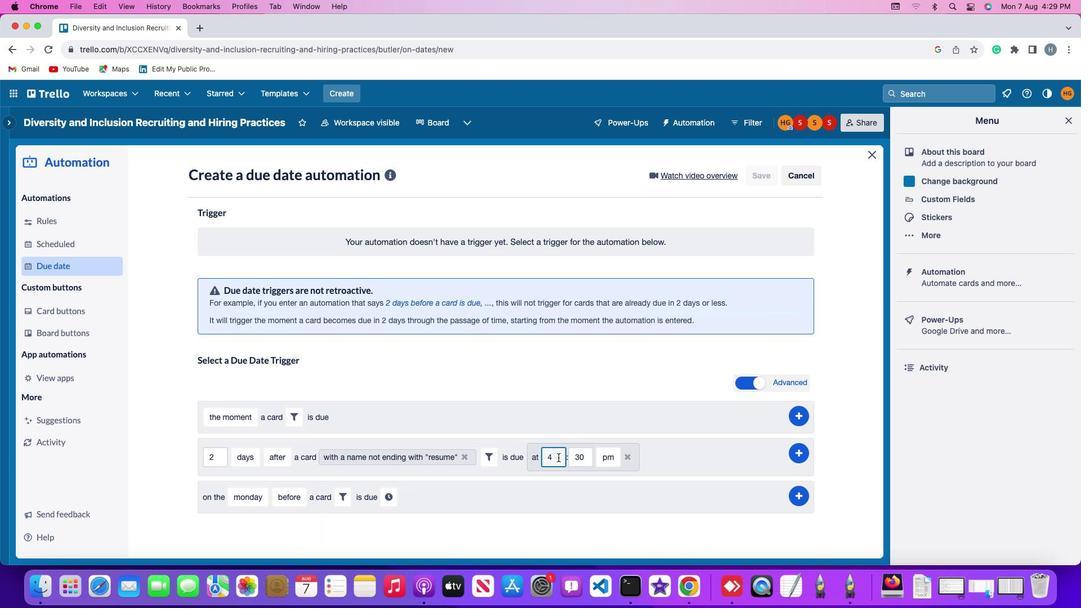 
Action: Key pressed Key.backspace'1'
Screenshot: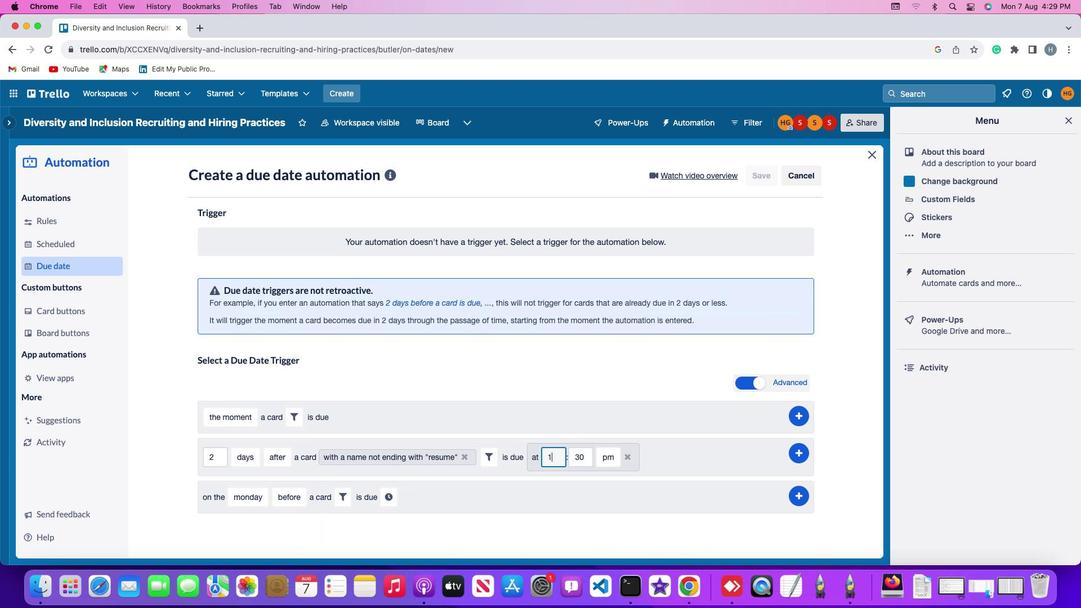 
Action: Mouse moved to (557, 457)
Screenshot: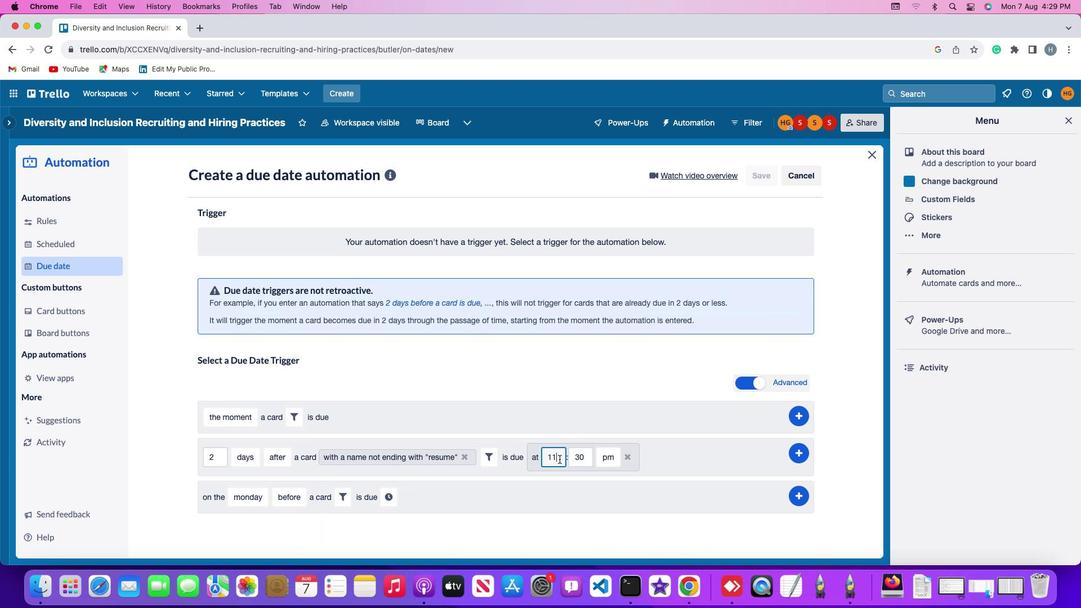 
Action: Key pressed '1'
Screenshot: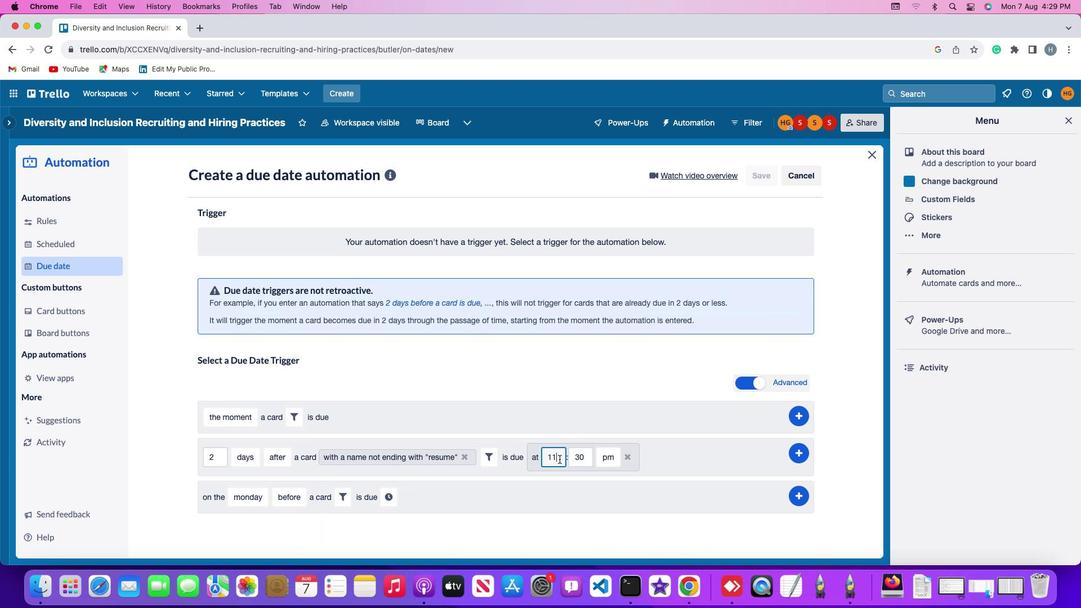 
Action: Mouse moved to (586, 453)
Screenshot: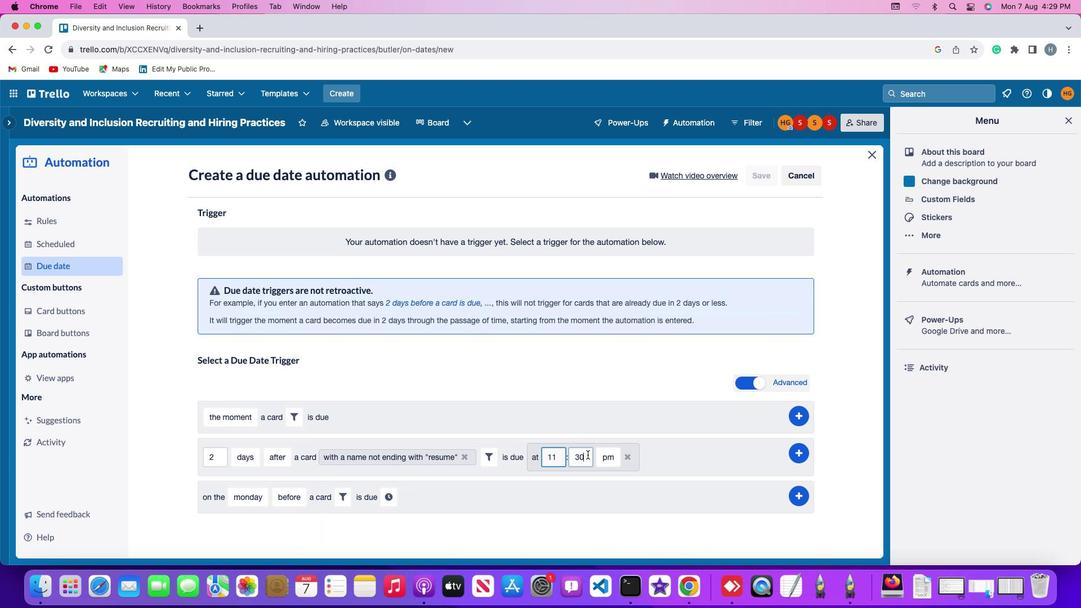 
Action: Mouse pressed left at (586, 453)
Screenshot: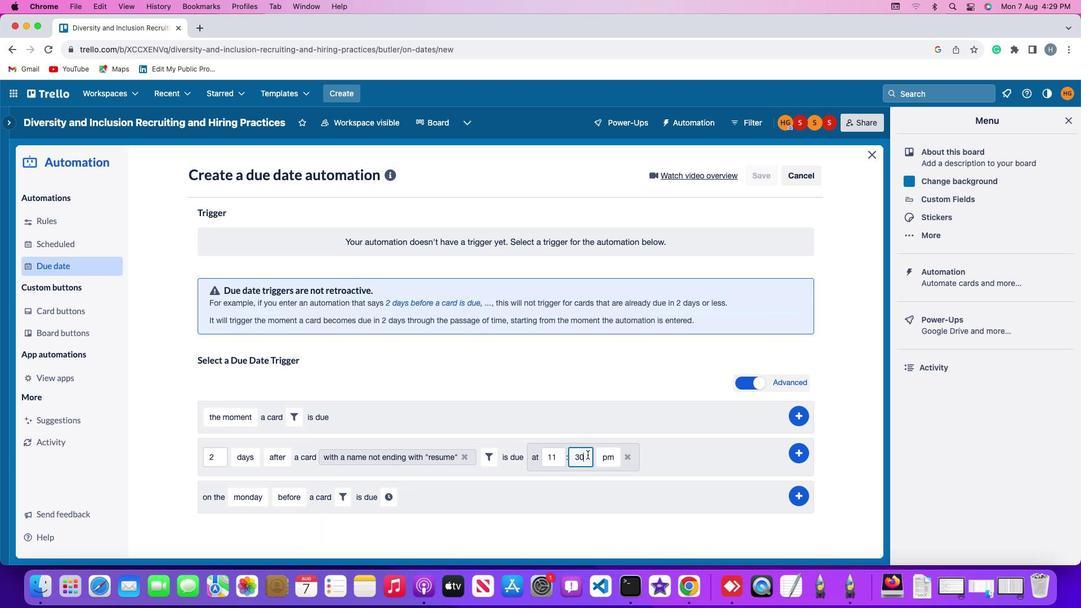
Action: Key pressed Key.backspaceKey.backspace'0''0'
Screenshot: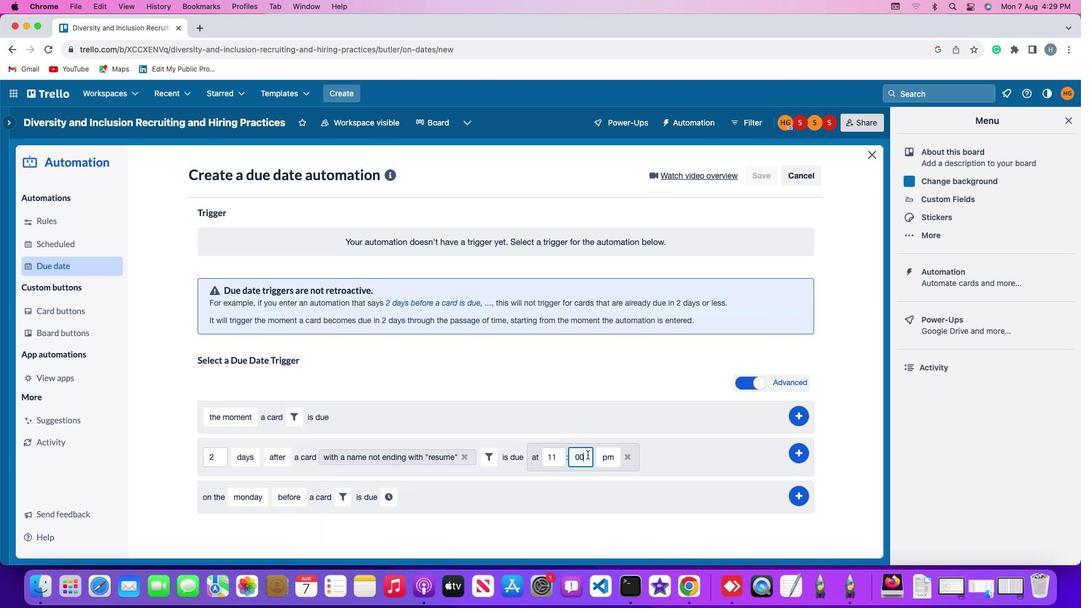 
Action: Mouse moved to (606, 457)
Screenshot: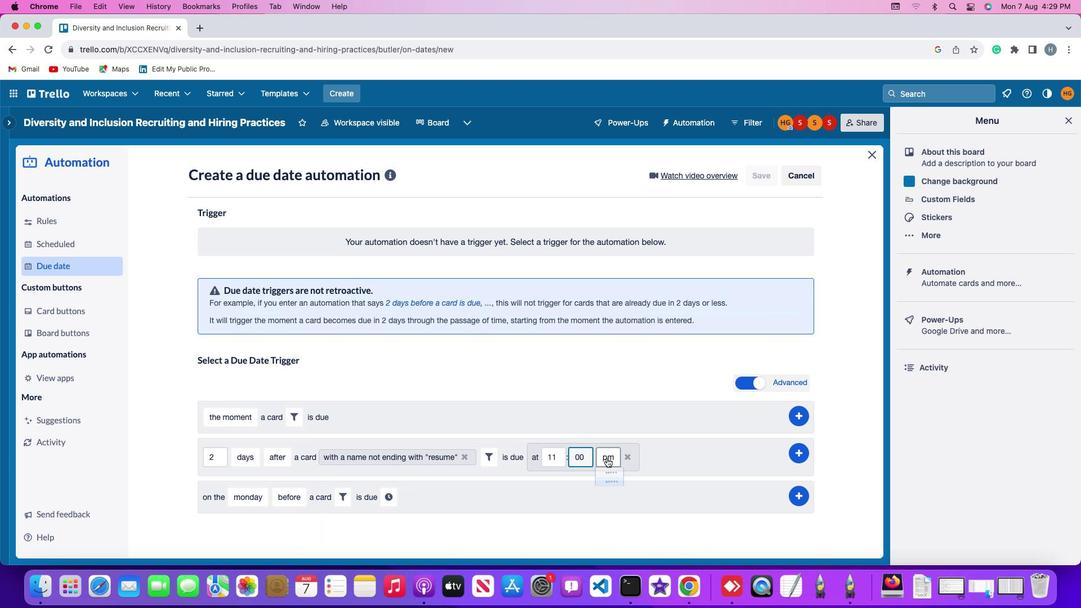 
Action: Mouse pressed left at (606, 457)
Screenshot: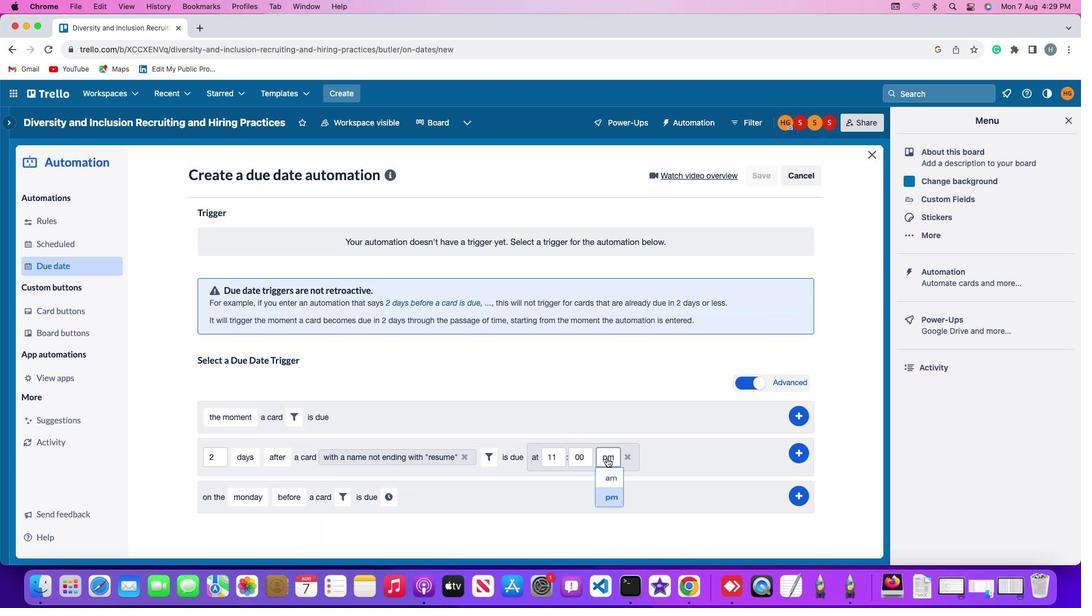 
Action: Mouse moved to (609, 477)
Screenshot: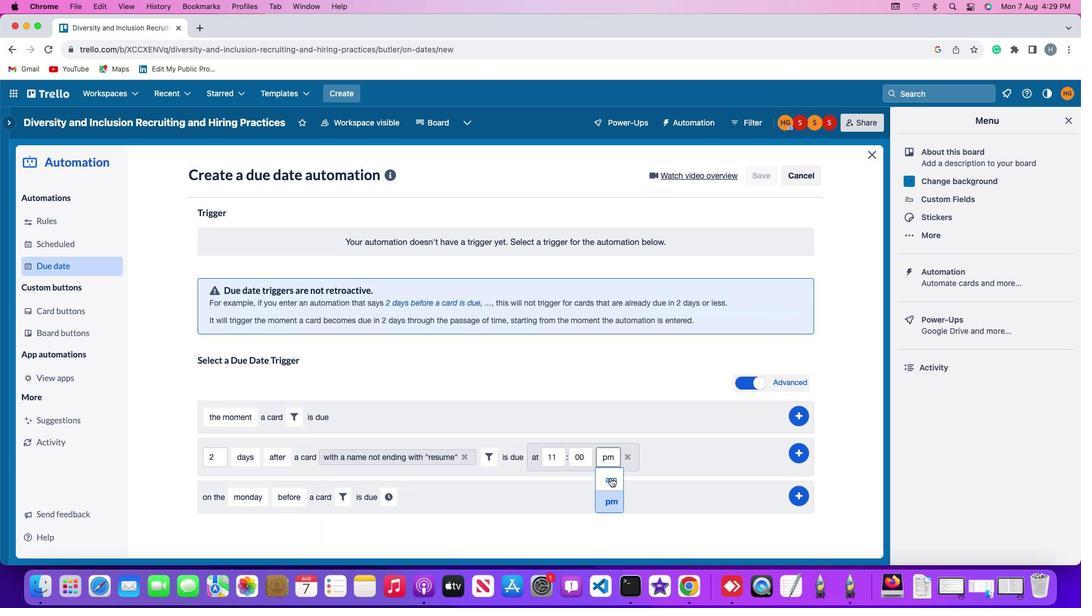 
Action: Mouse pressed left at (609, 477)
Screenshot: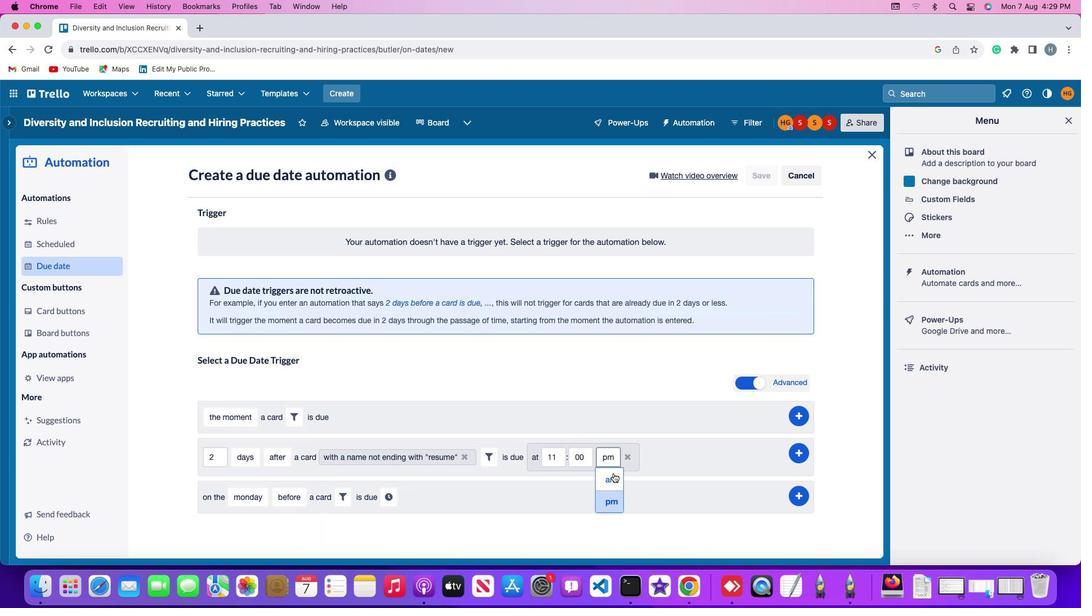 
Action: Mouse moved to (798, 449)
Screenshot: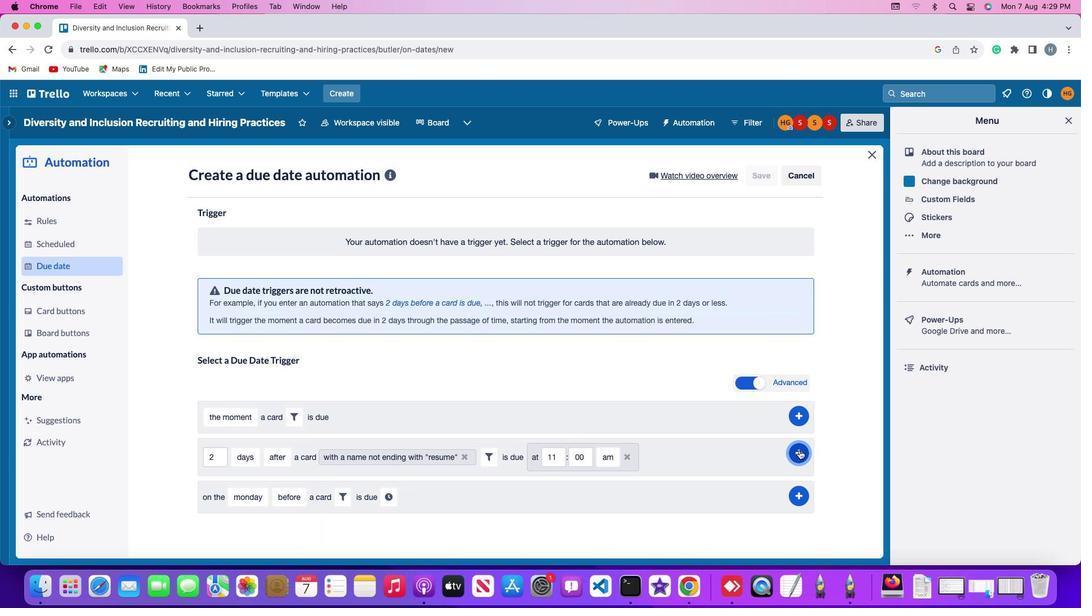 
Action: Mouse pressed left at (798, 449)
Screenshot: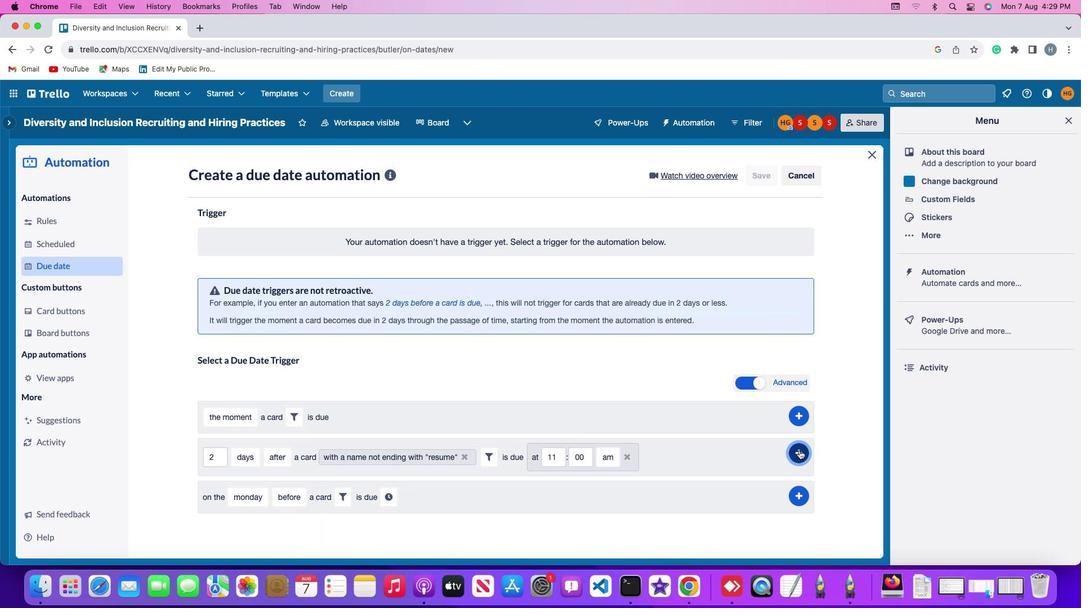 
Action: Mouse moved to (847, 356)
Screenshot: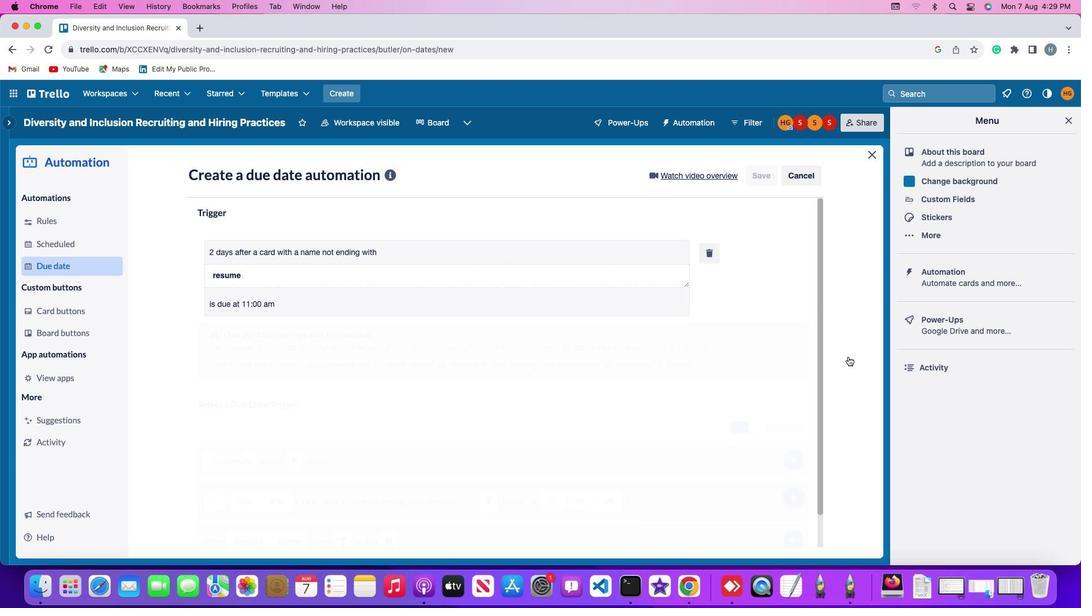 
